 Task: Search one way flight ticket for 2 adults, 2 infants in seat and 1 infant on lap in first from Lynchburg: Lynchburg Regional Airport (preston Glenn Field) to Riverton: Central Wyoming Regional Airport (was Riverton Regional) on 8-4-2023. Choice of flights is Royal air maroc. Number of bags: 1 checked bag. Price is upto 85000. Outbound departure time preference is 18:15.
Action: Mouse moved to (242, 370)
Screenshot: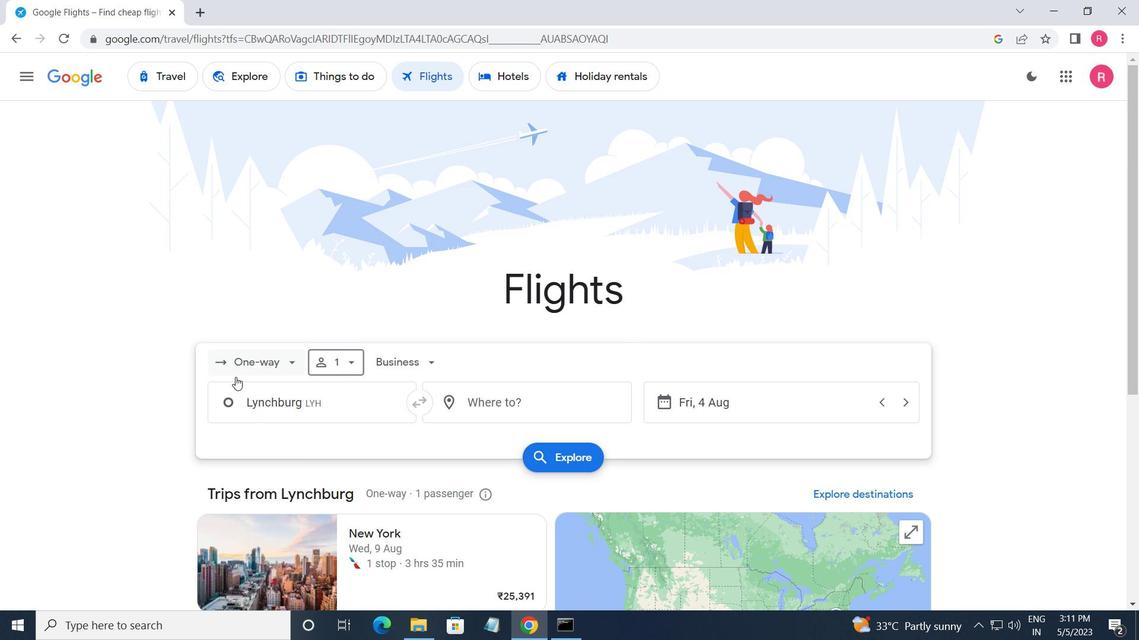 
Action: Mouse pressed left at (242, 370)
Screenshot: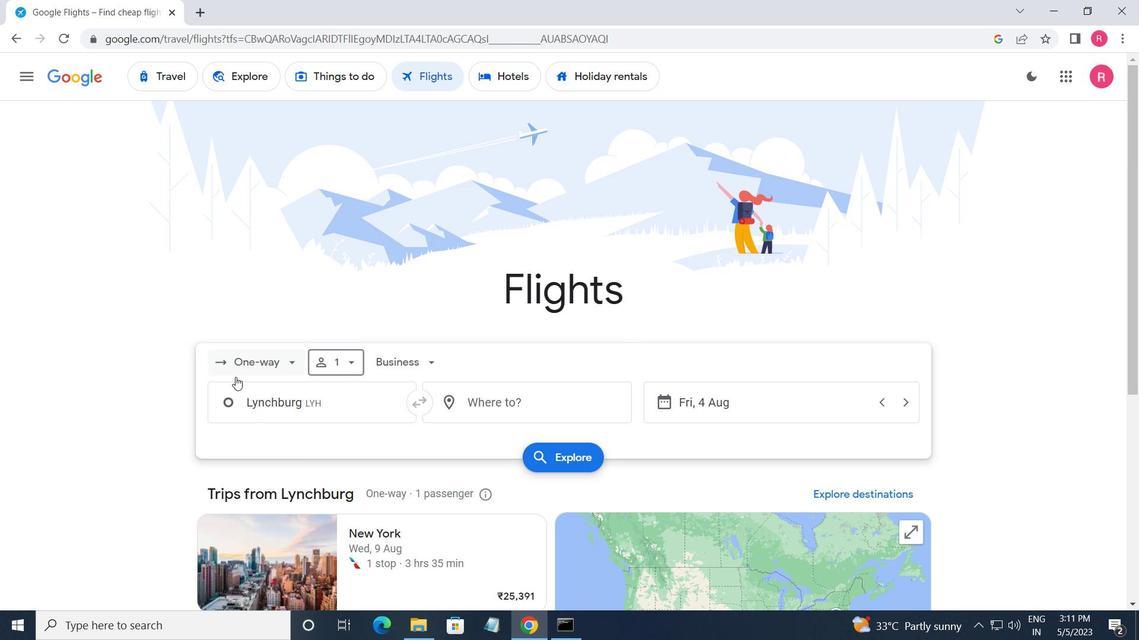 
Action: Mouse moved to (286, 433)
Screenshot: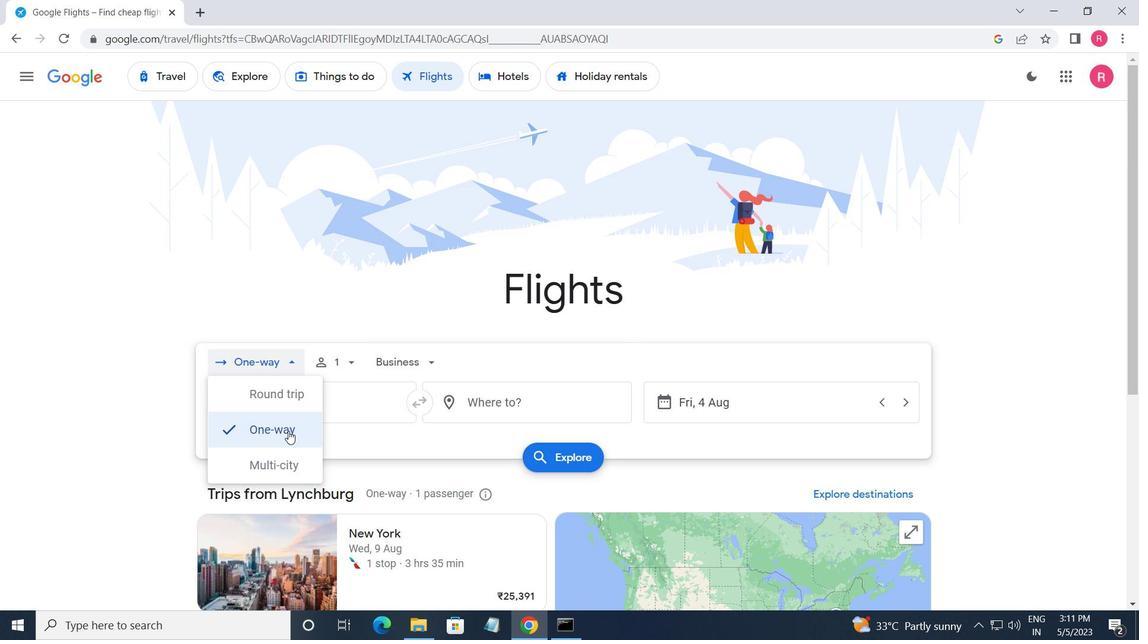 
Action: Mouse pressed left at (286, 433)
Screenshot: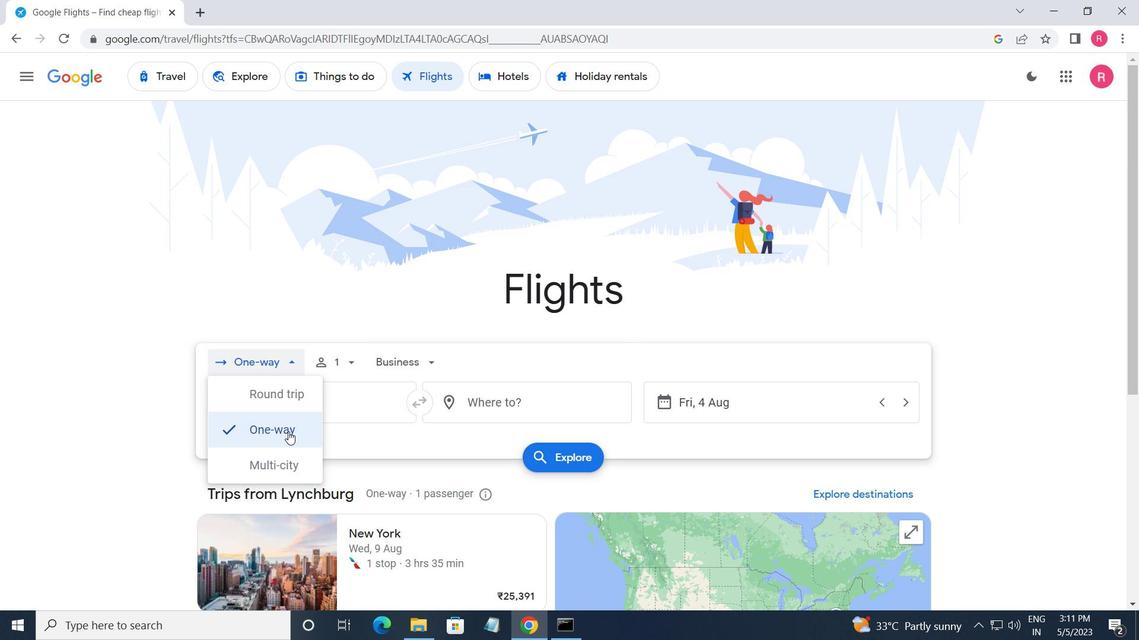
Action: Mouse moved to (336, 370)
Screenshot: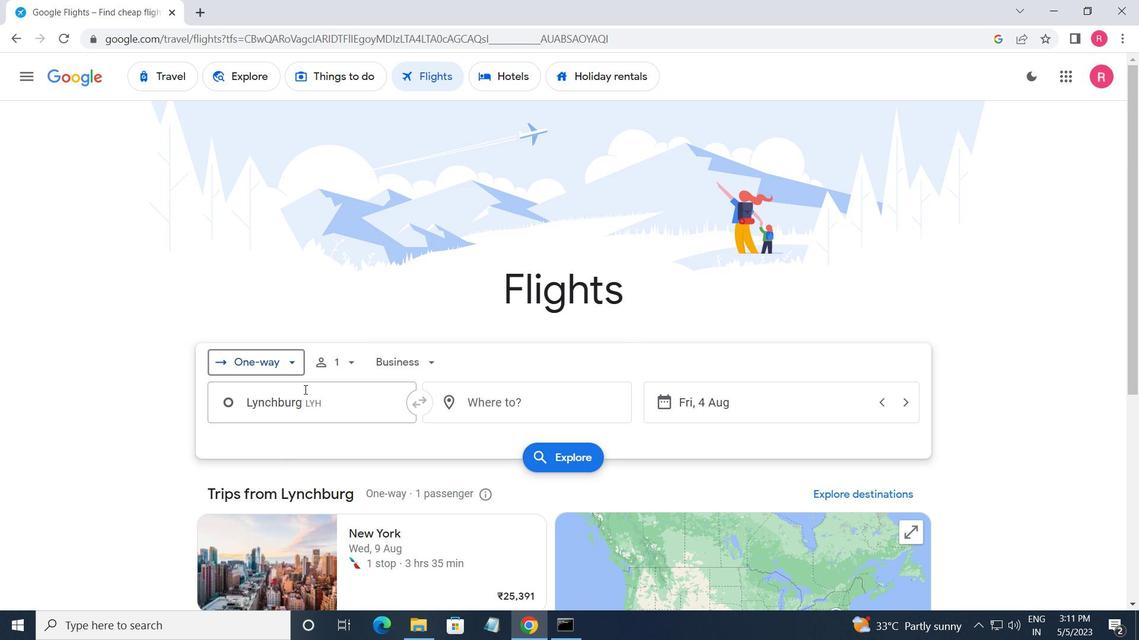 
Action: Mouse pressed left at (336, 370)
Screenshot: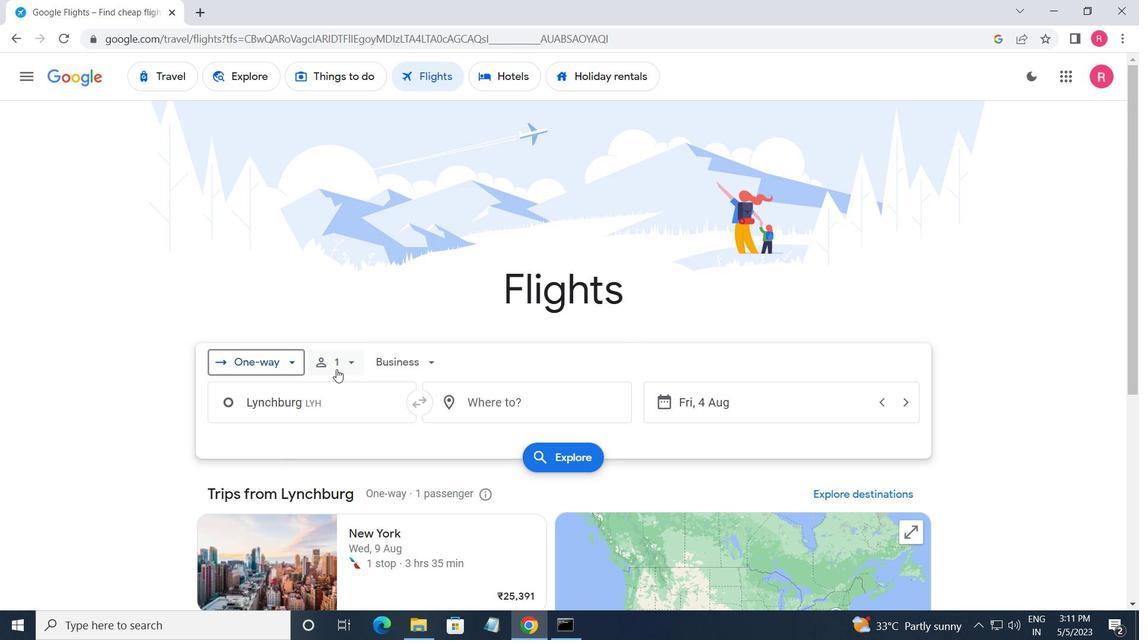 
Action: Mouse moved to (459, 406)
Screenshot: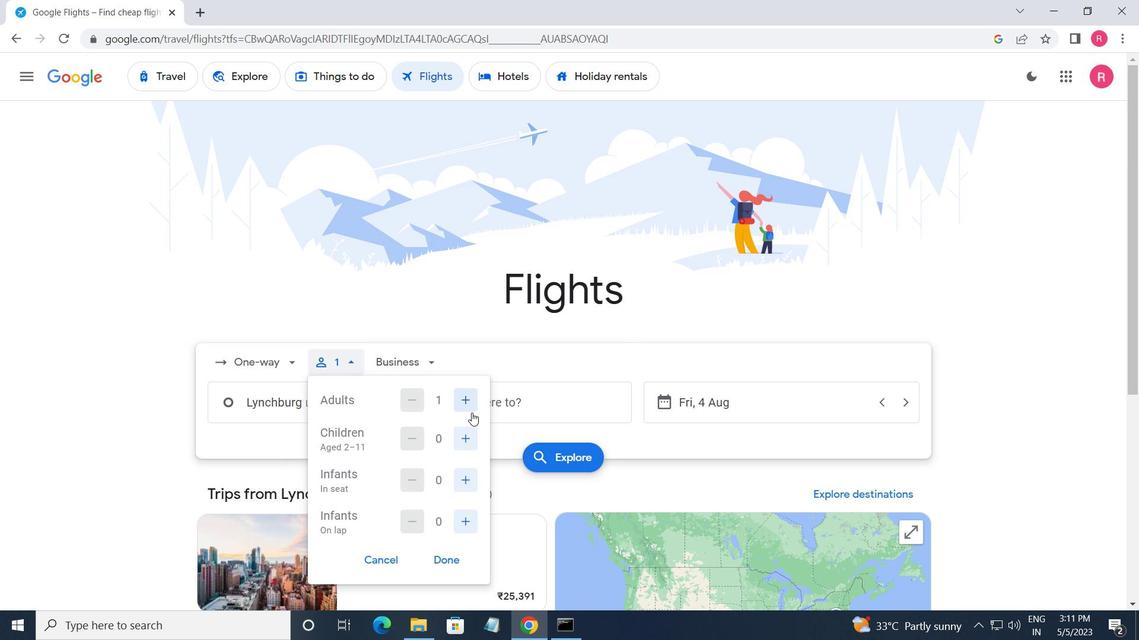 
Action: Mouse pressed left at (459, 406)
Screenshot: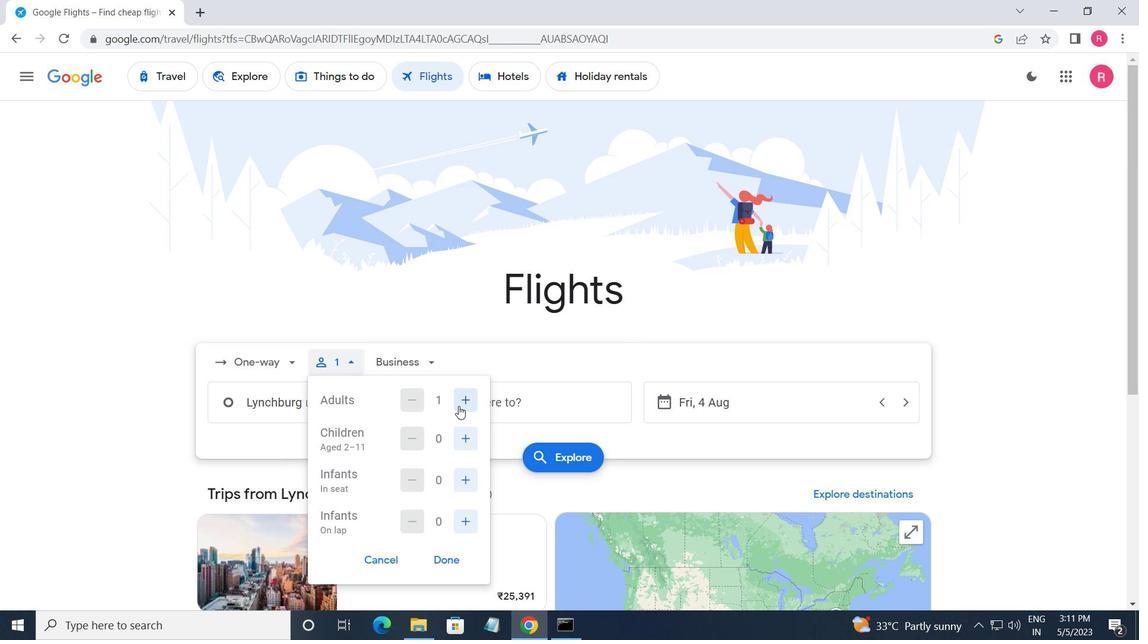 
Action: Mouse moved to (460, 403)
Screenshot: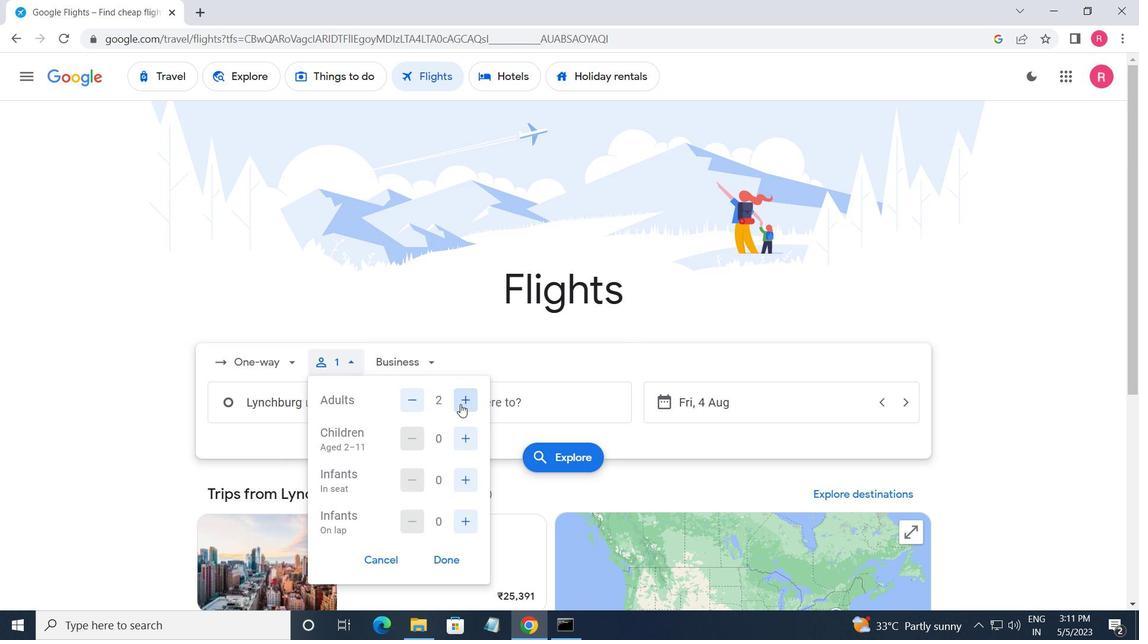 
Action: Mouse pressed left at (460, 403)
Screenshot: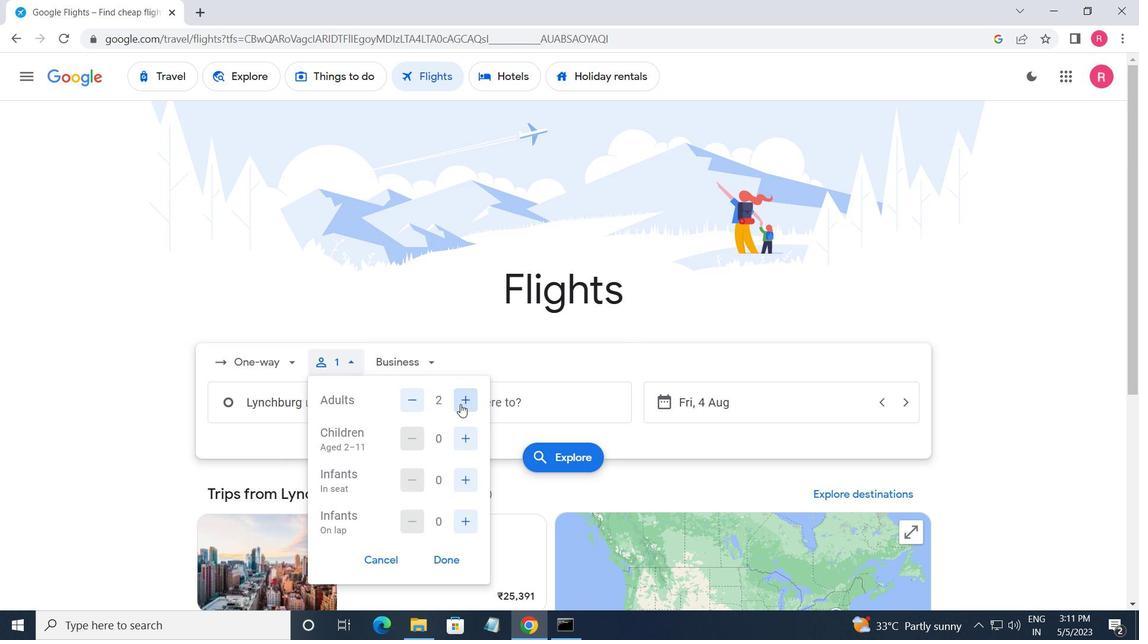 
Action: Mouse moved to (414, 395)
Screenshot: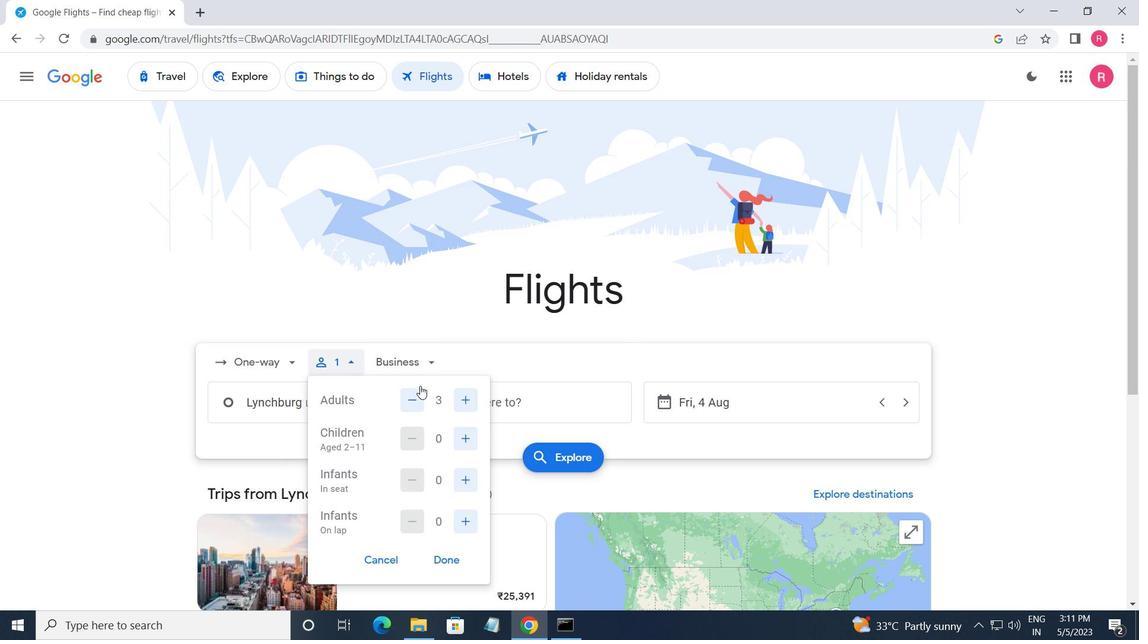 
Action: Mouse pressed left at (414, 395)
Screenshot: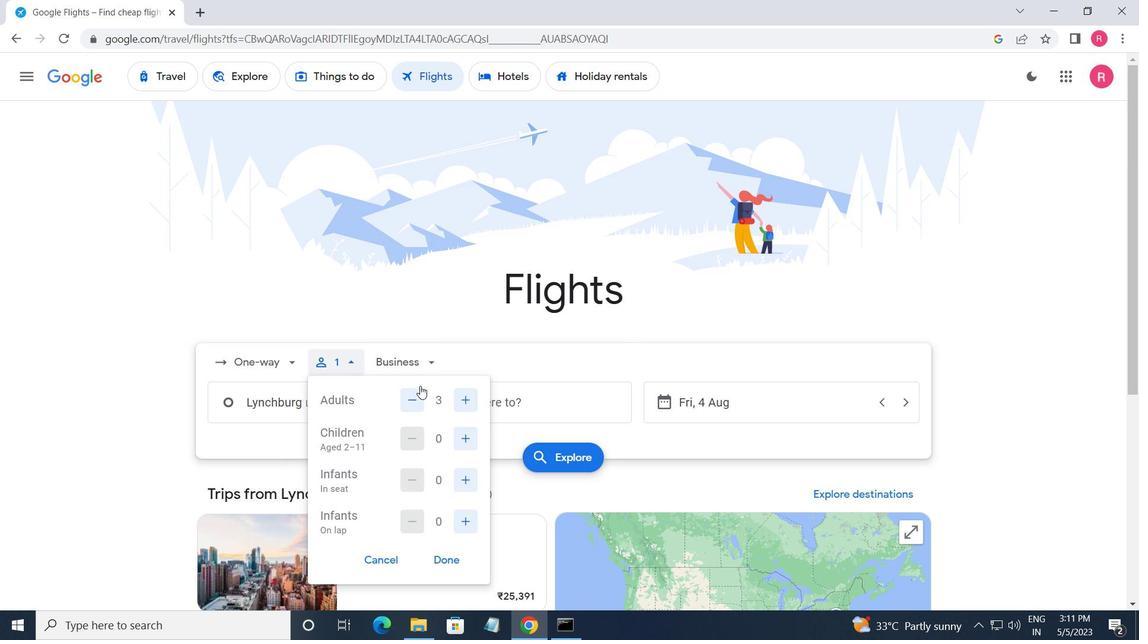 
Action: Mouse moved to (461, 442)
Screenshot: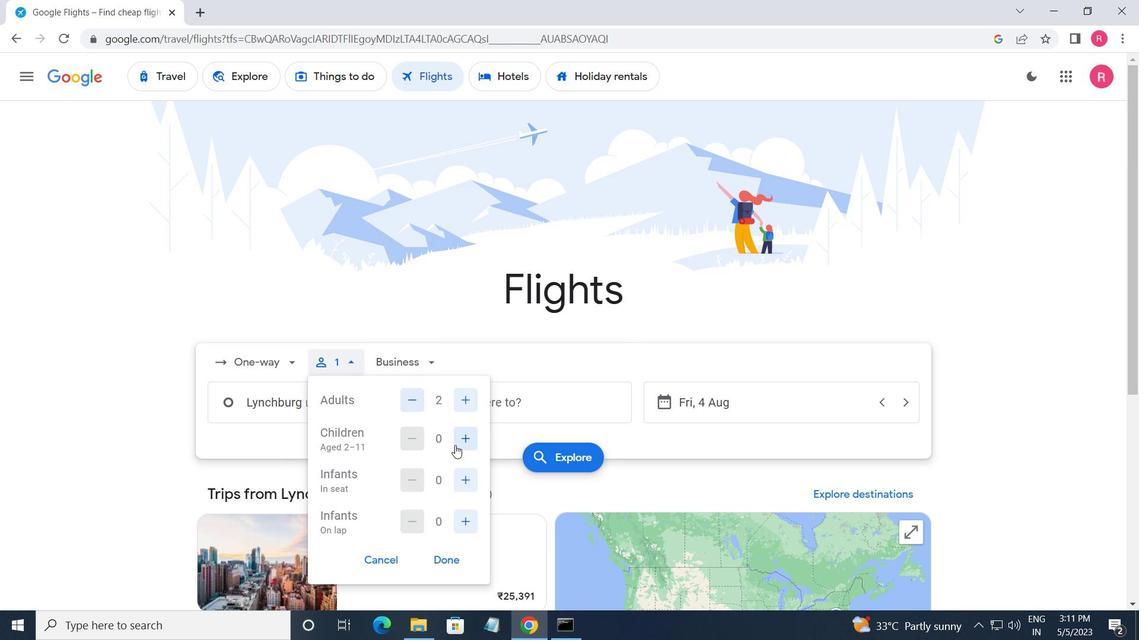 
Action: Mouse pressed left at (461, 442)
Screenshot: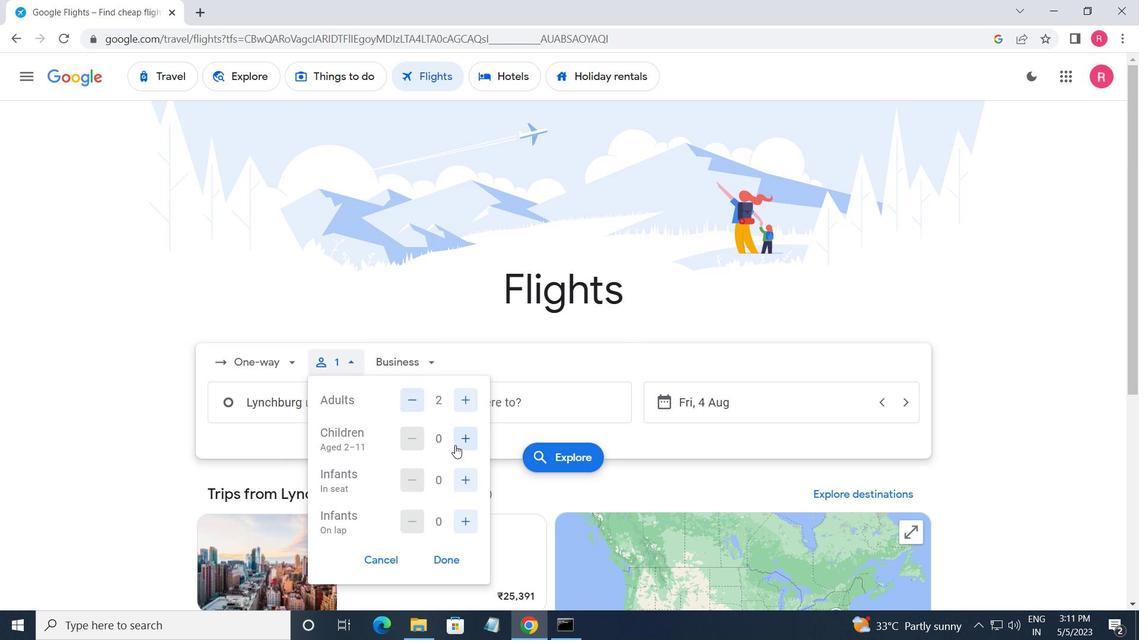 
Action: Mouse pressed left at (461, 442)
Screenshot: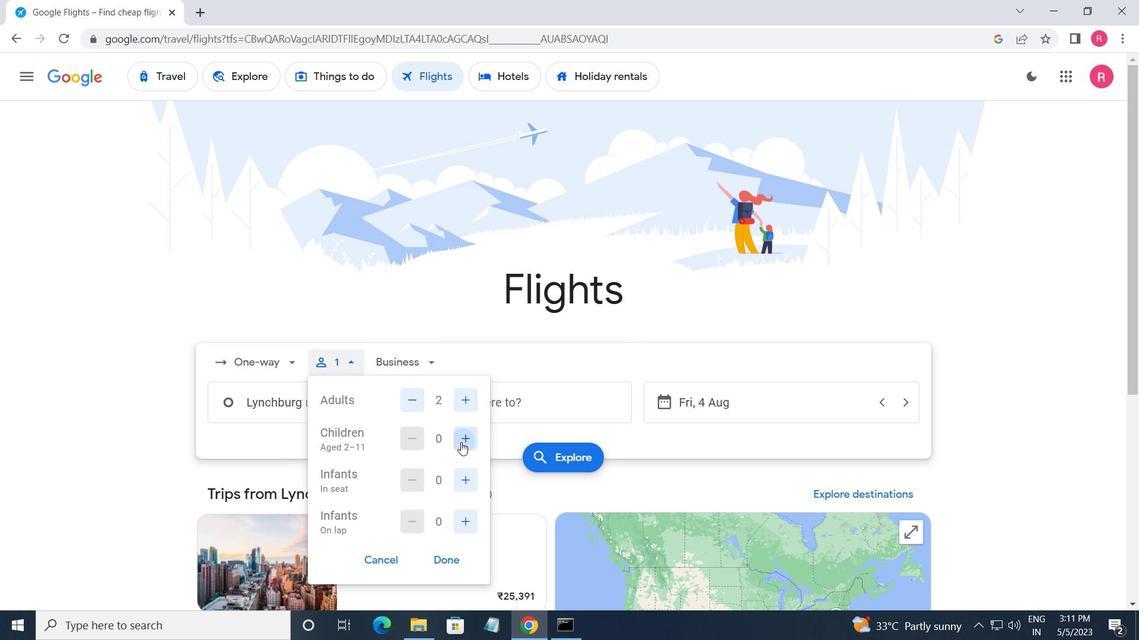 
Action: Mouse moved to (461, 484)
Screenshot: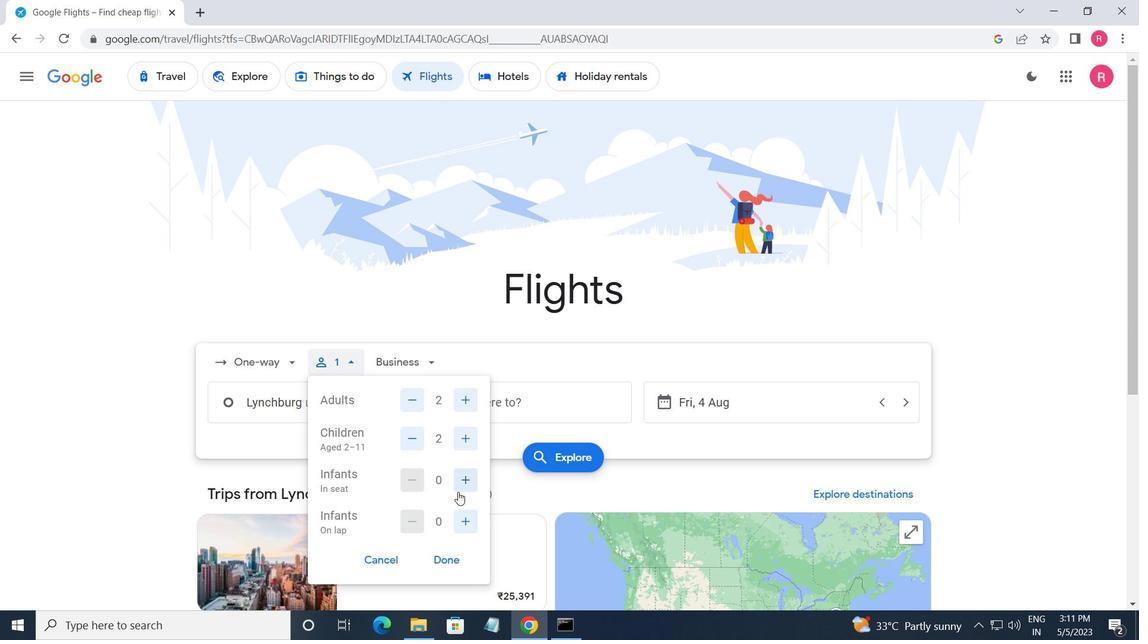 
Action: Mouse pressed left at (461, 484)
Screenshot: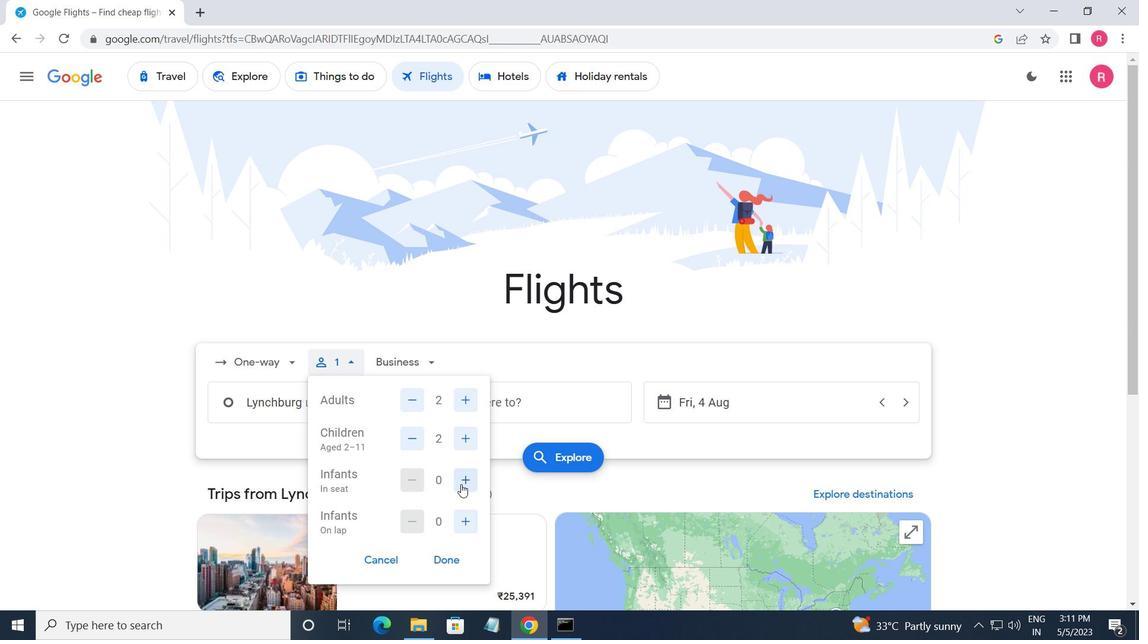 
Action: Mouse moved to (445, 561)
Screenshot: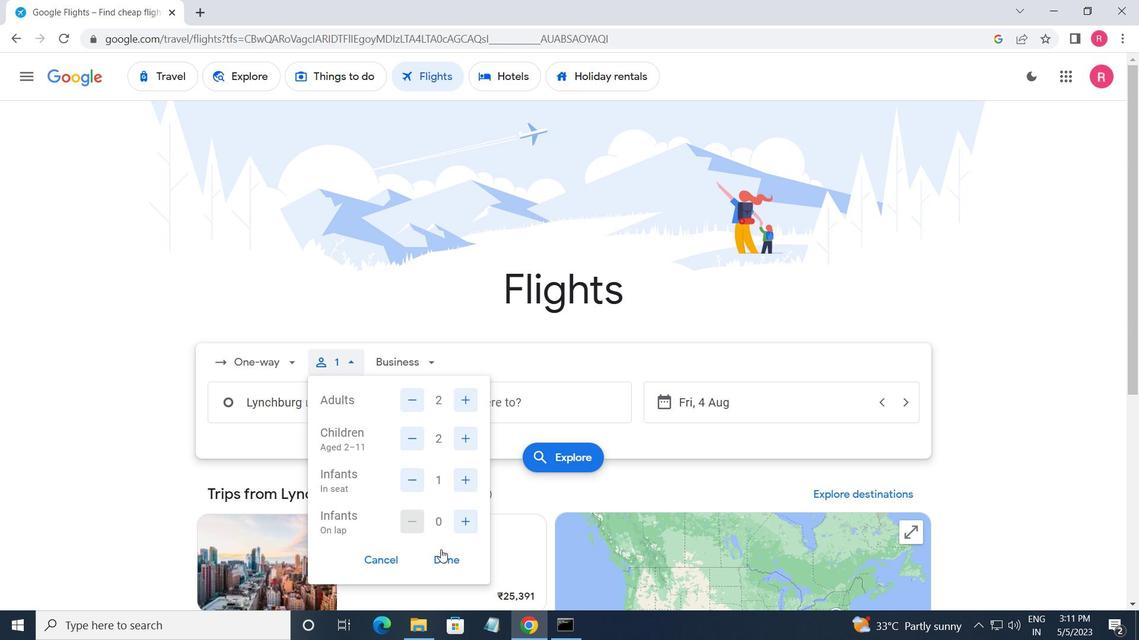 
Action: Mouse pressed left at (445, 561)
Screenshot: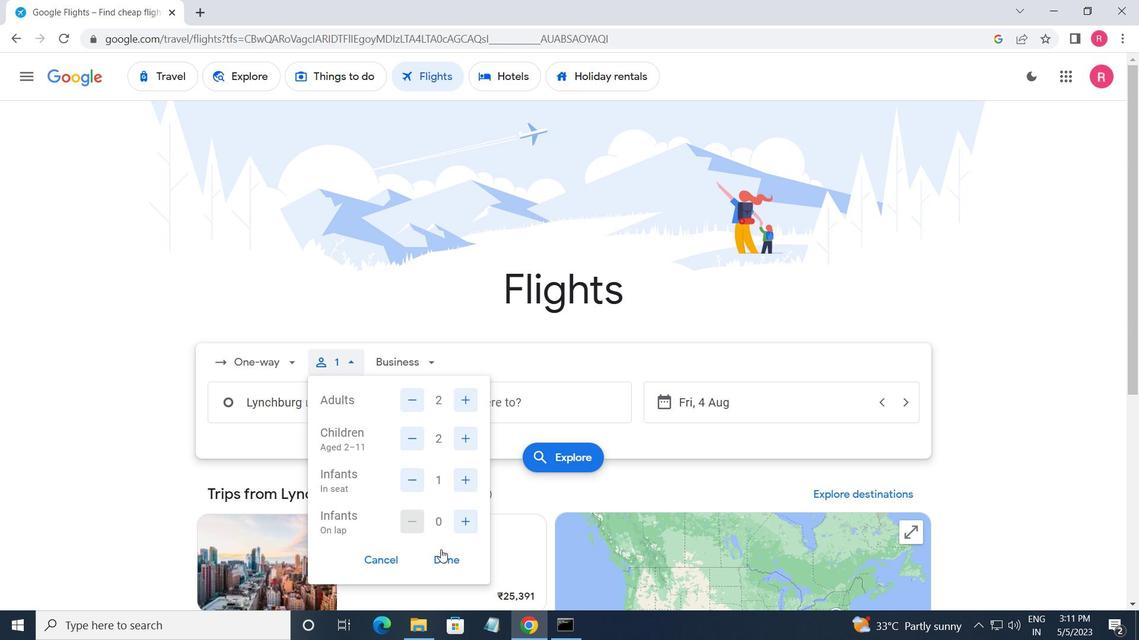 
Action: Mouse moved to (405, 372)
Screenshot: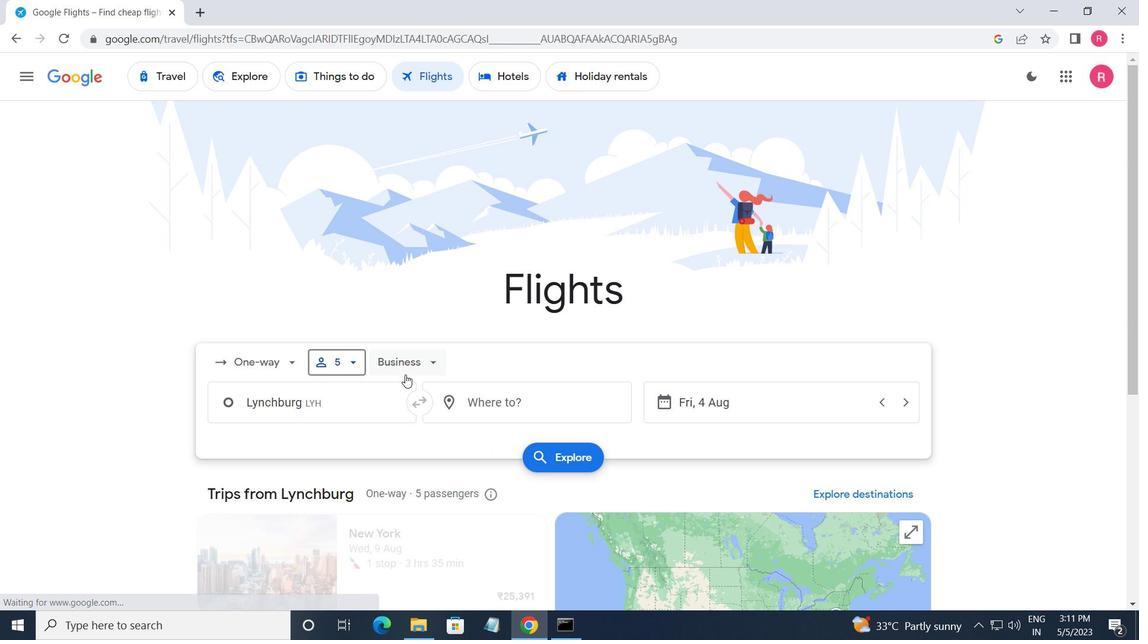
Action: Mouse pressed left at (405, 372)
Screenshot: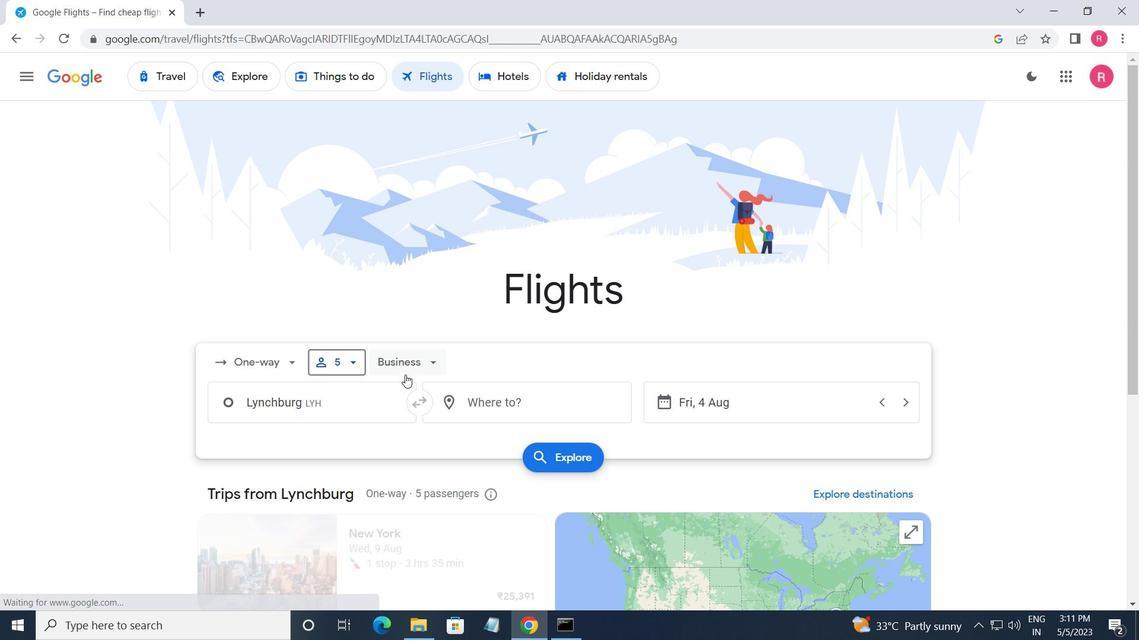 
Action: Mouse moved to (441, 507)
Screenshot: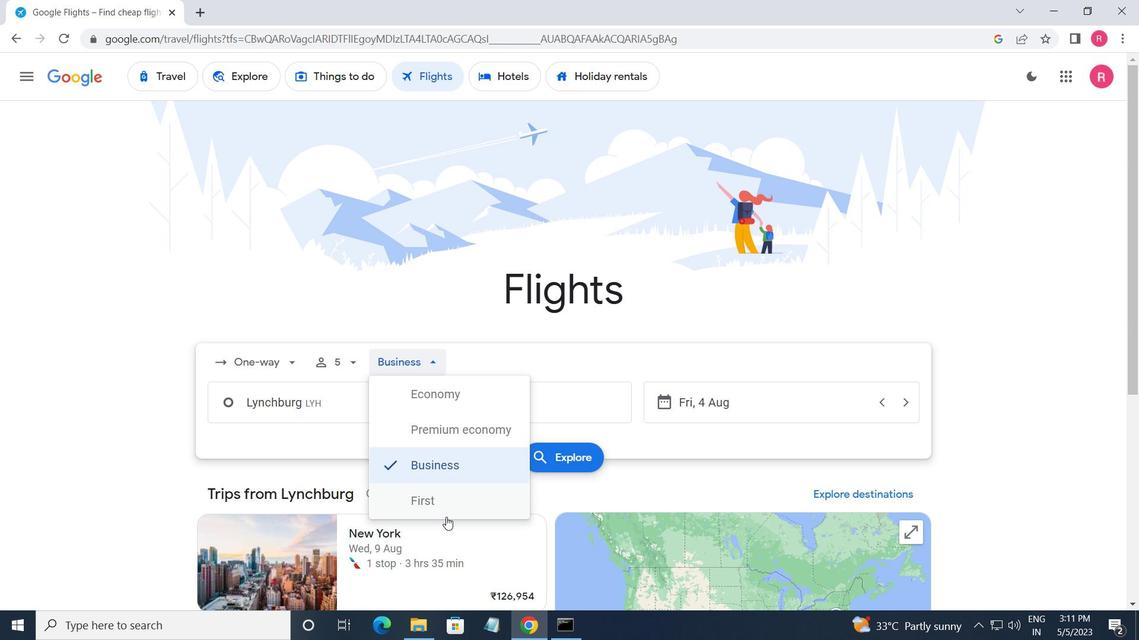 
Action: Mouse pressed left at (441, 507)
Screenshot: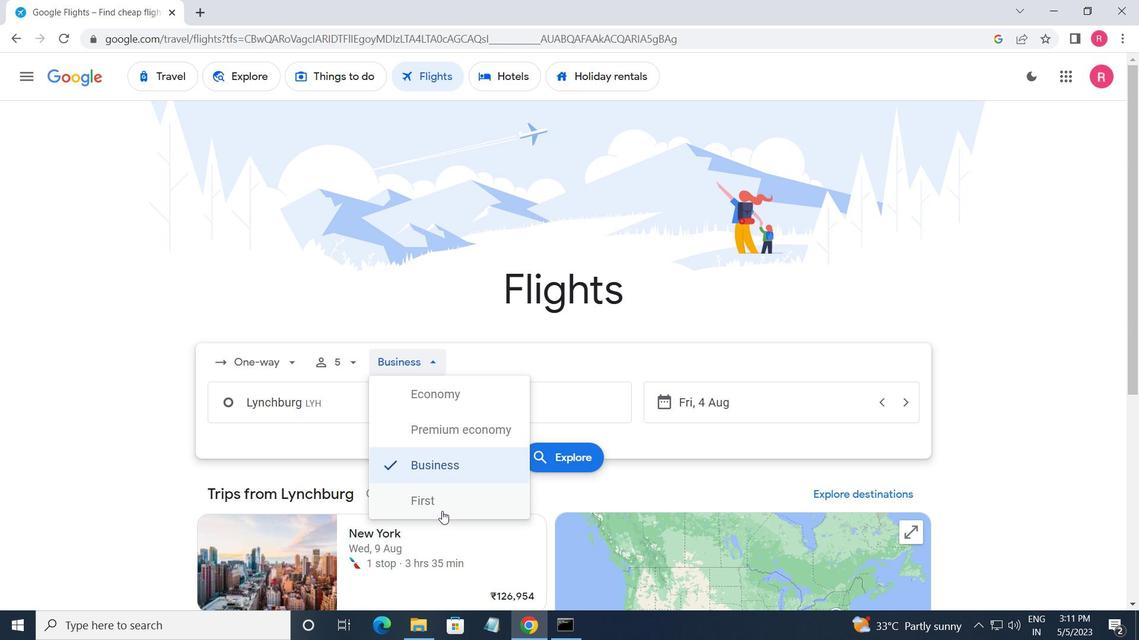 
Action: Mouse moved to (344, 400)
Screenshot: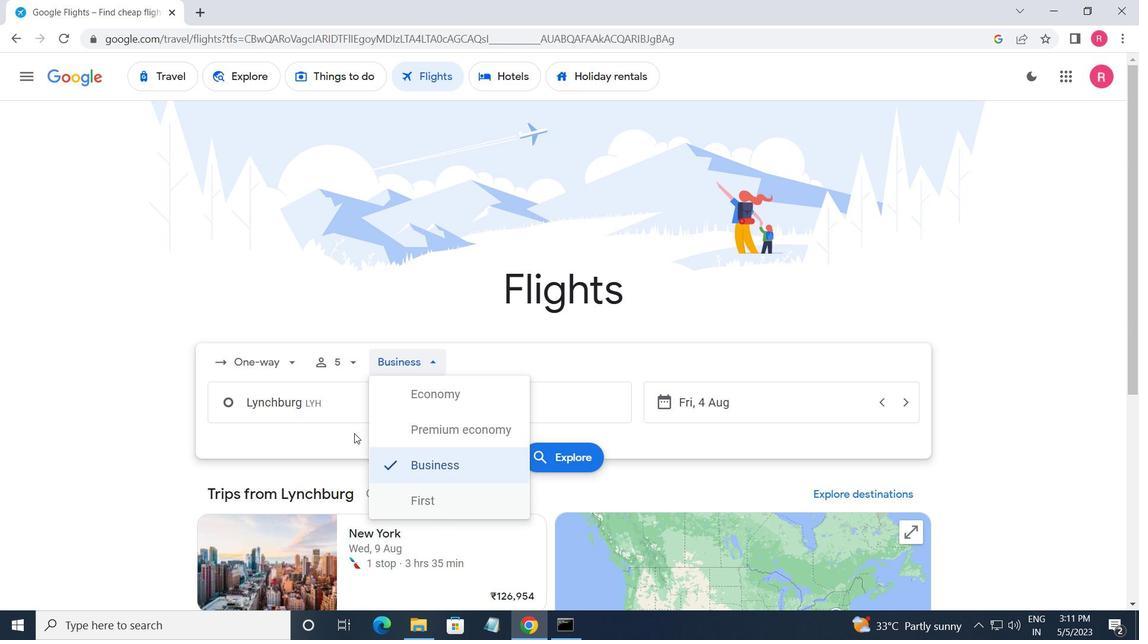 
Action: Mouse pressed left at (344, 400)
Screenshot: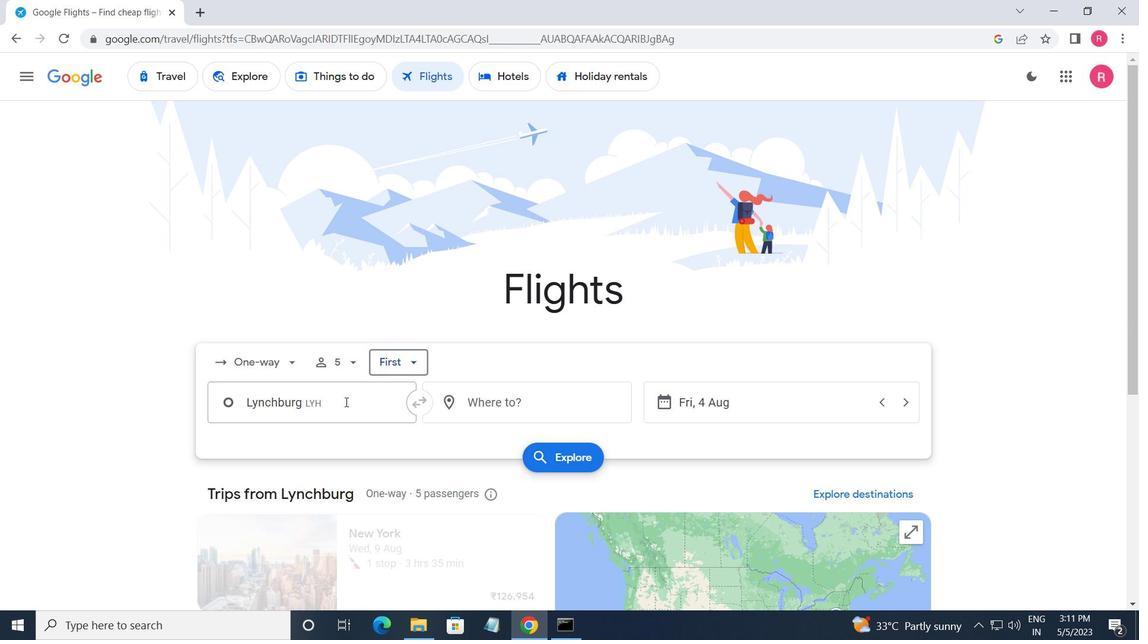
Action: Mouse moved to (336, 400)
Screenshot: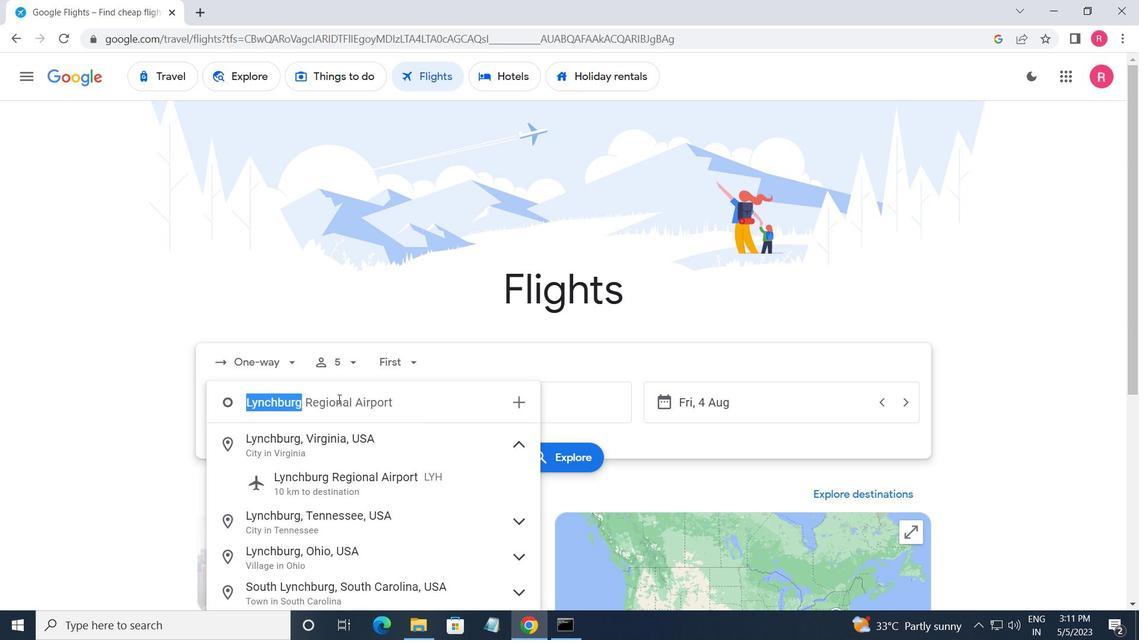 
Action: Key pressed <Key.shift_r>Lynchburg
Screenshot: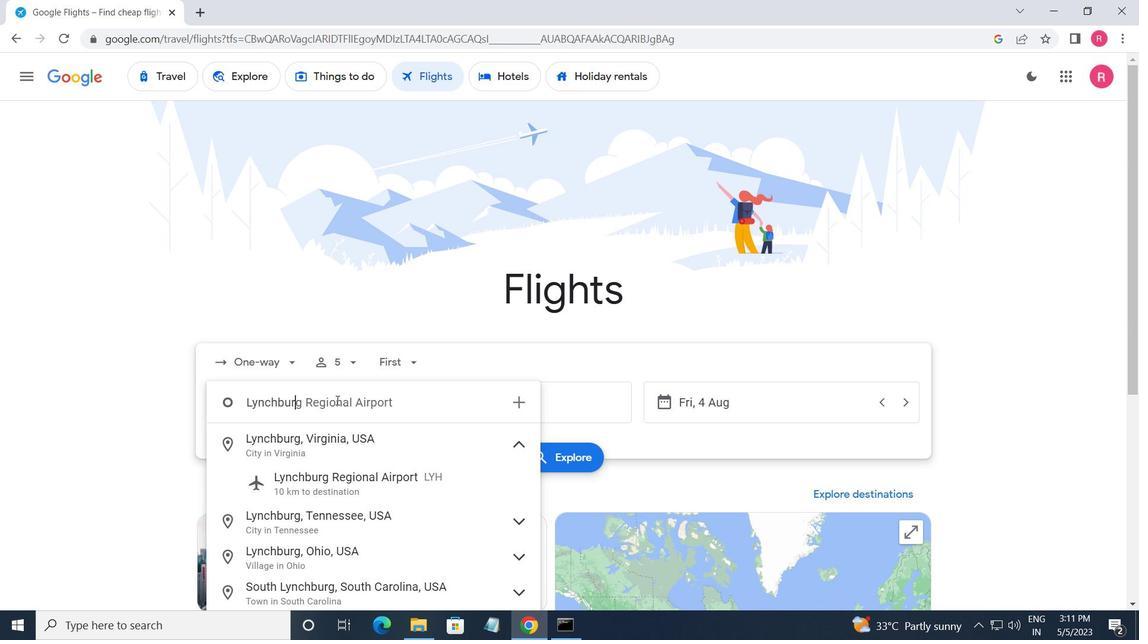 
Action: Mouse moved to (351, 482)
Screenshot: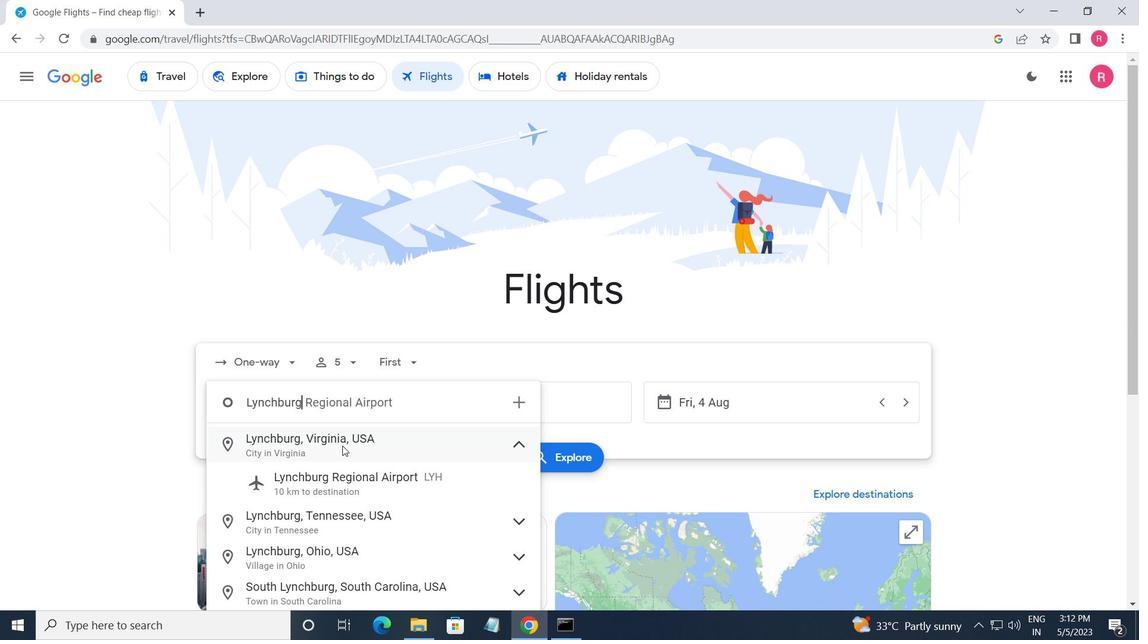 
Action: Mouse pressed left at (351, 482)
Screenshot: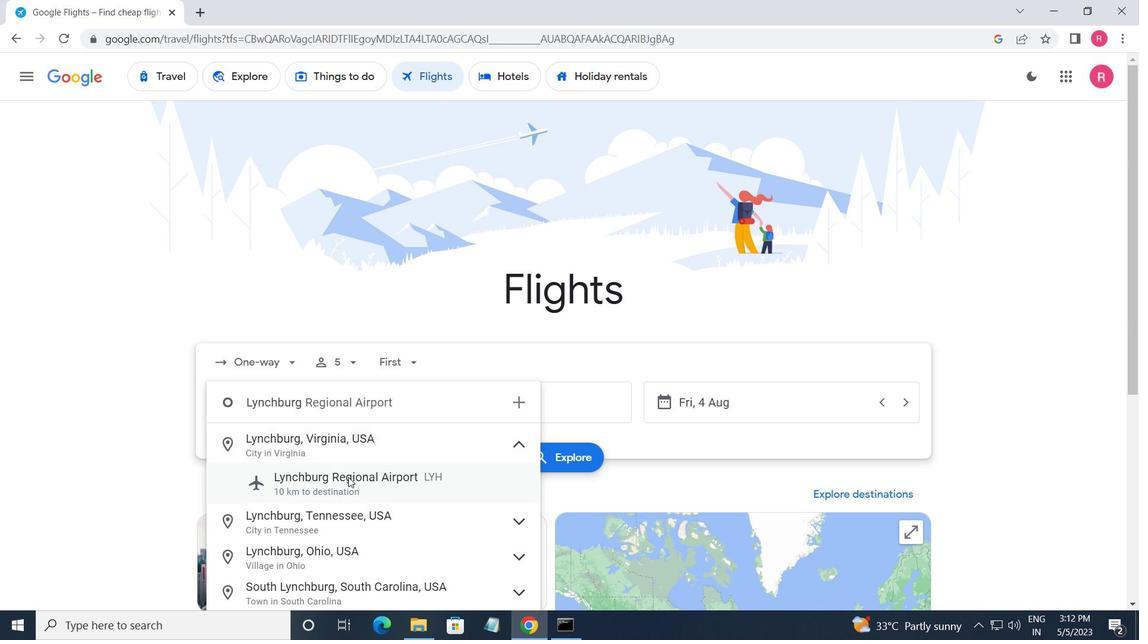 
Action: Mouse moved to (553, 417)
Screenshot: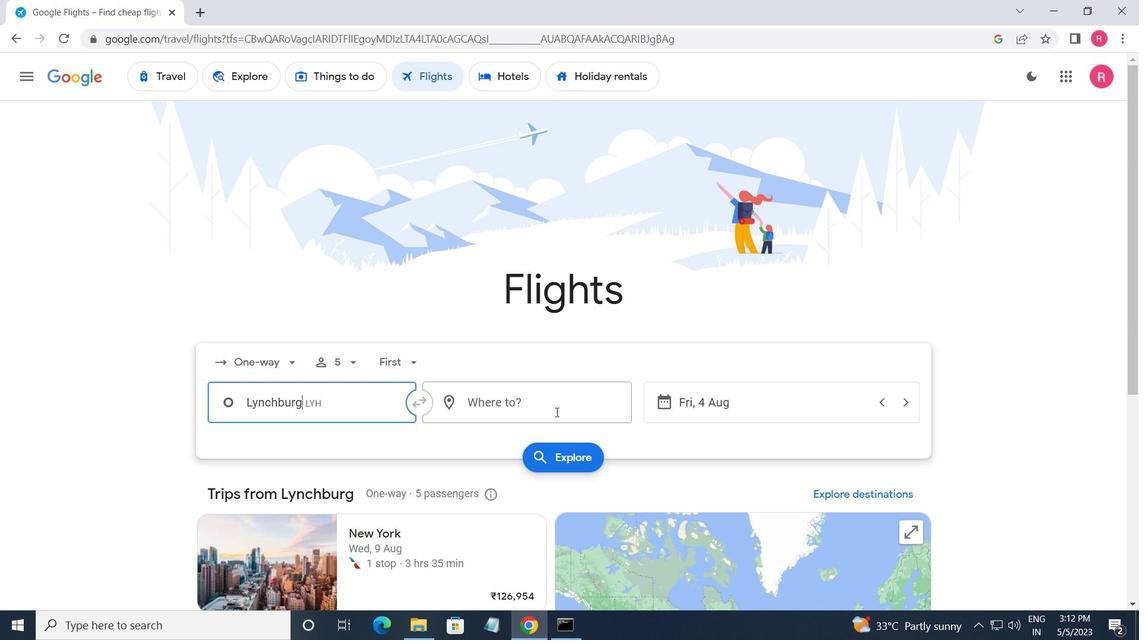 
Action: Mouse pressed left at (553, 417)
Screenshot: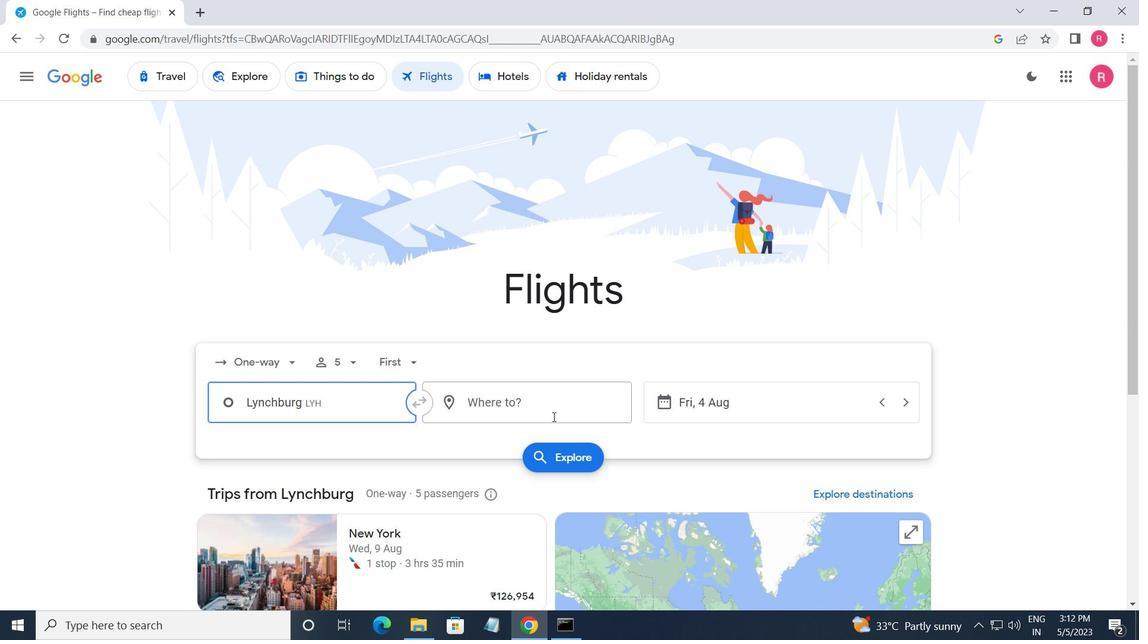 
Action: Mouse moved to (553, 417)
Screenshot: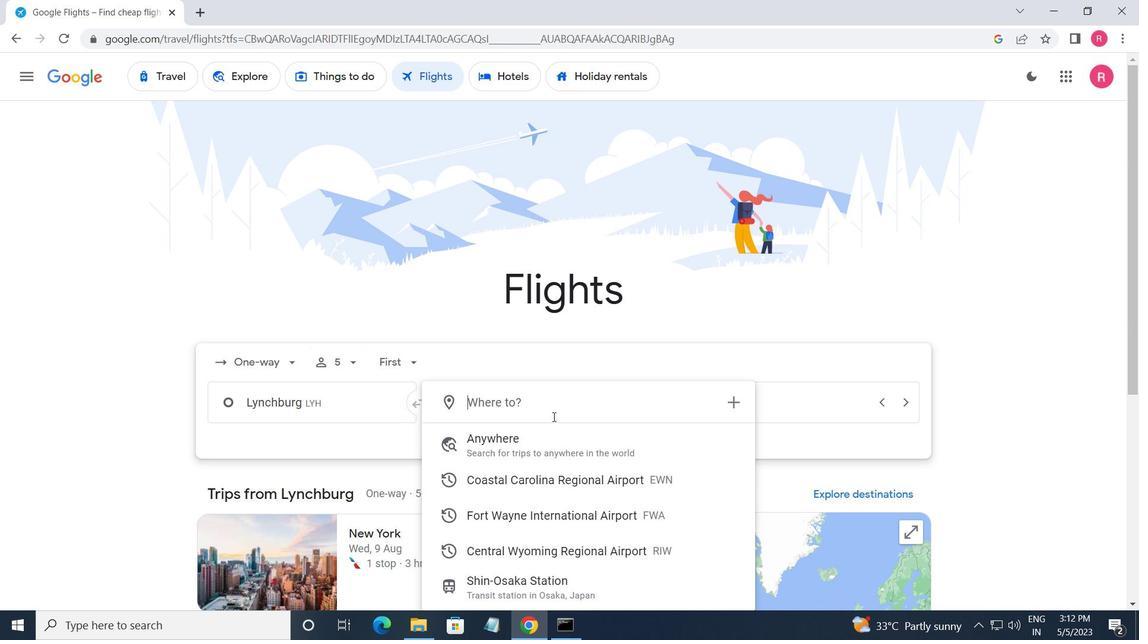 
Action: Key pressed <Key.shift>RIVERTON
Screenshot: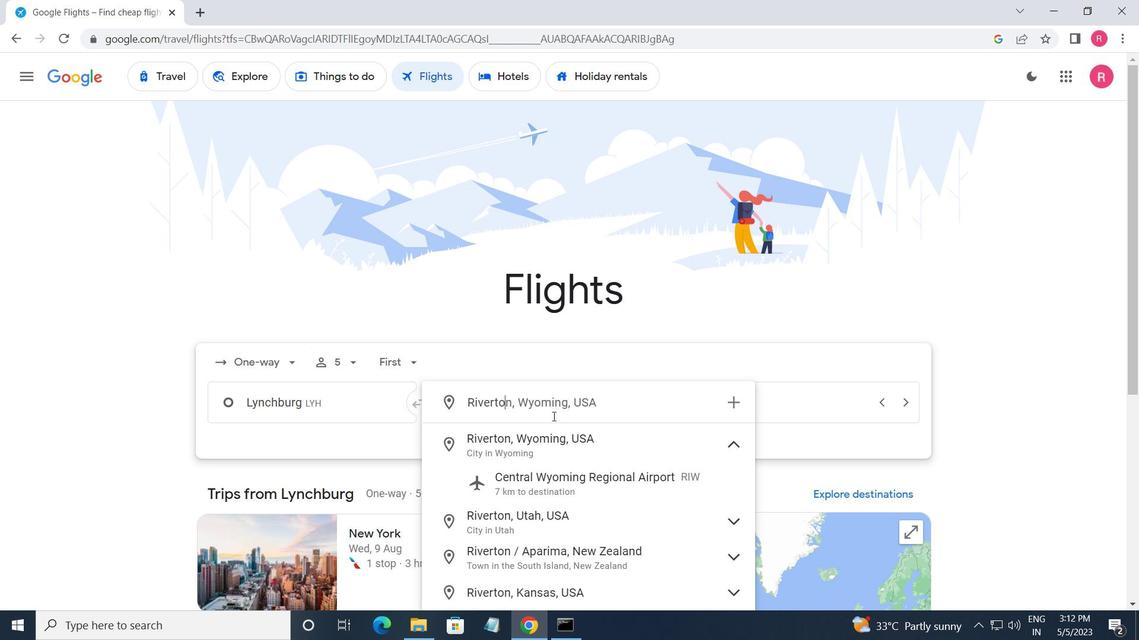 
Action: Mouse moved to (547, 484)
Screenshot: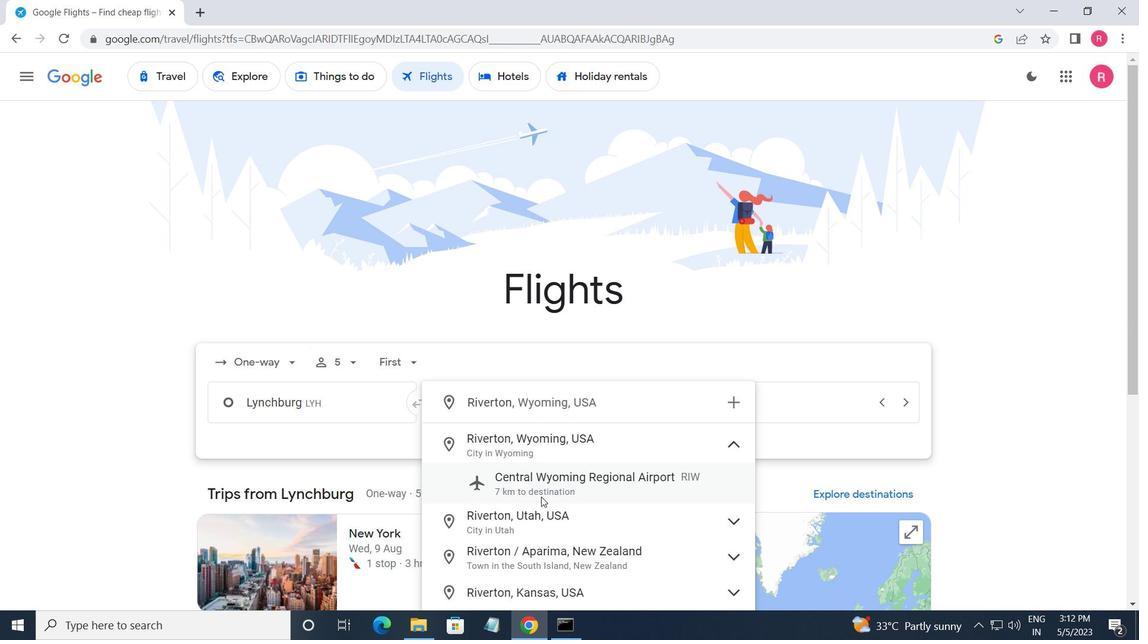 
Action: Mouse pressed left at (547, 484)
Screenshot: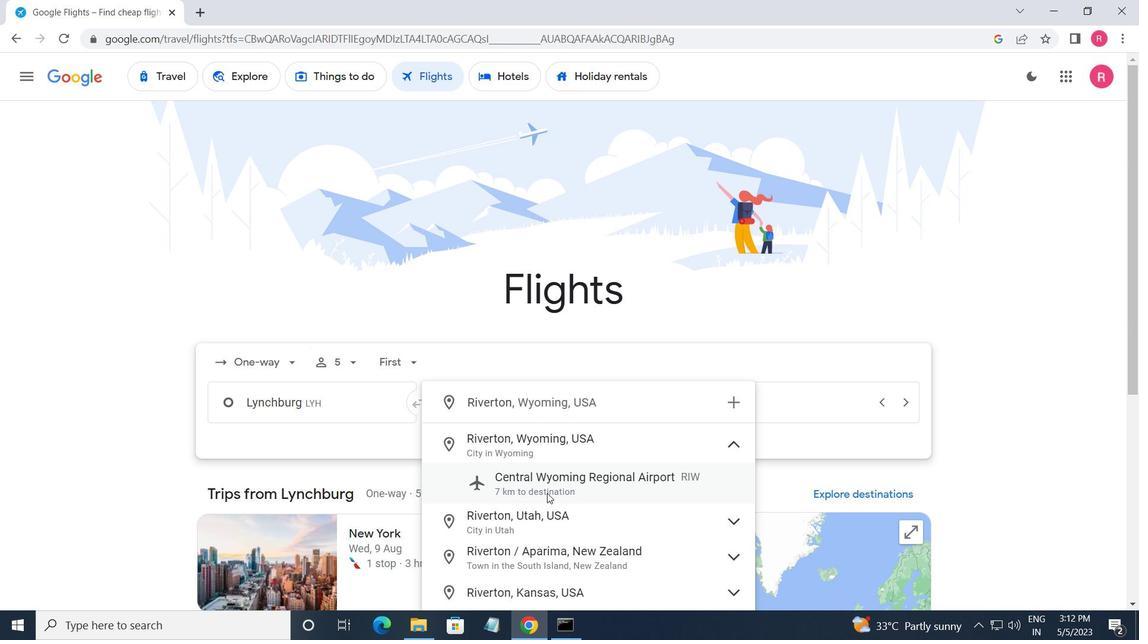 
Action: Mouse moved to (768, 408)
Screenshot: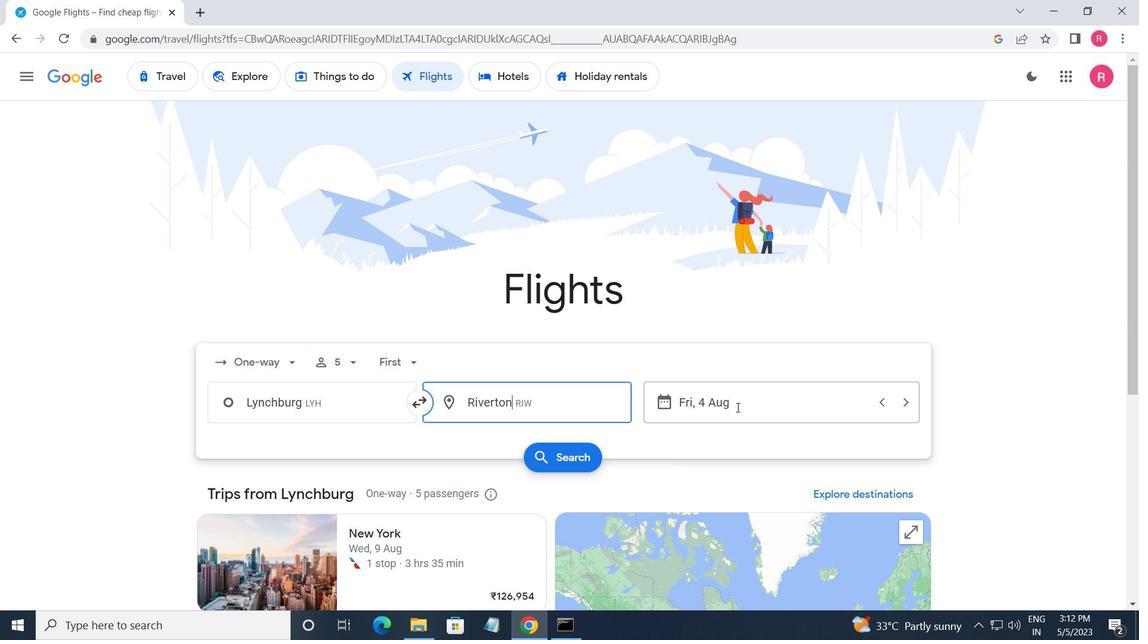 
Action: Mouse pressed left at (768, 408)
Screenshot: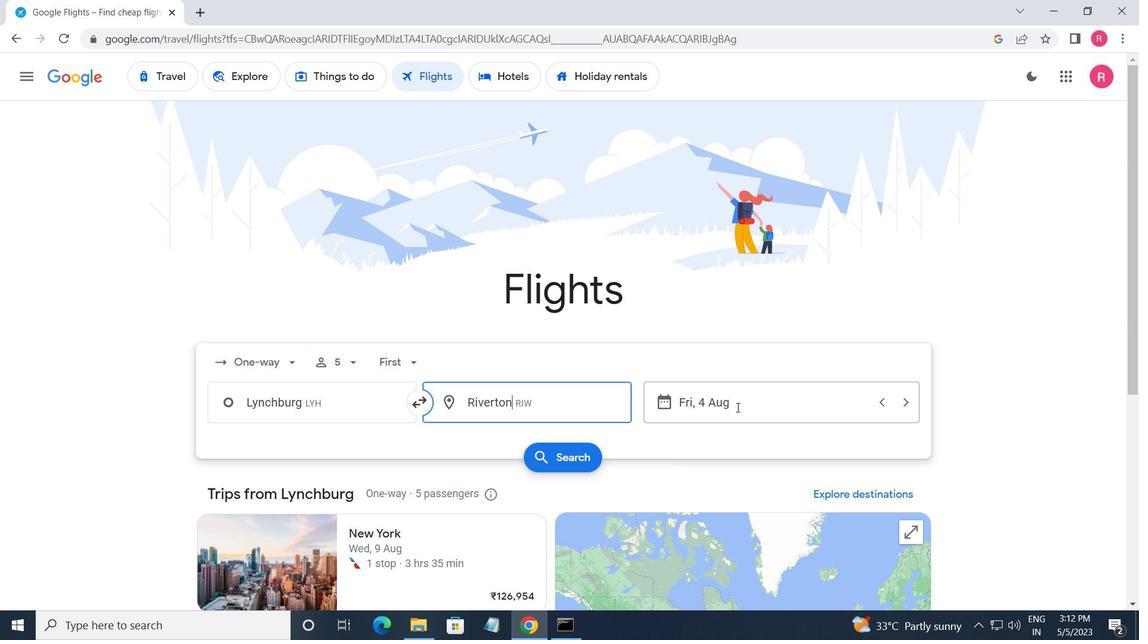 
Action: Mouse moved to (564, 349)
Screenshot: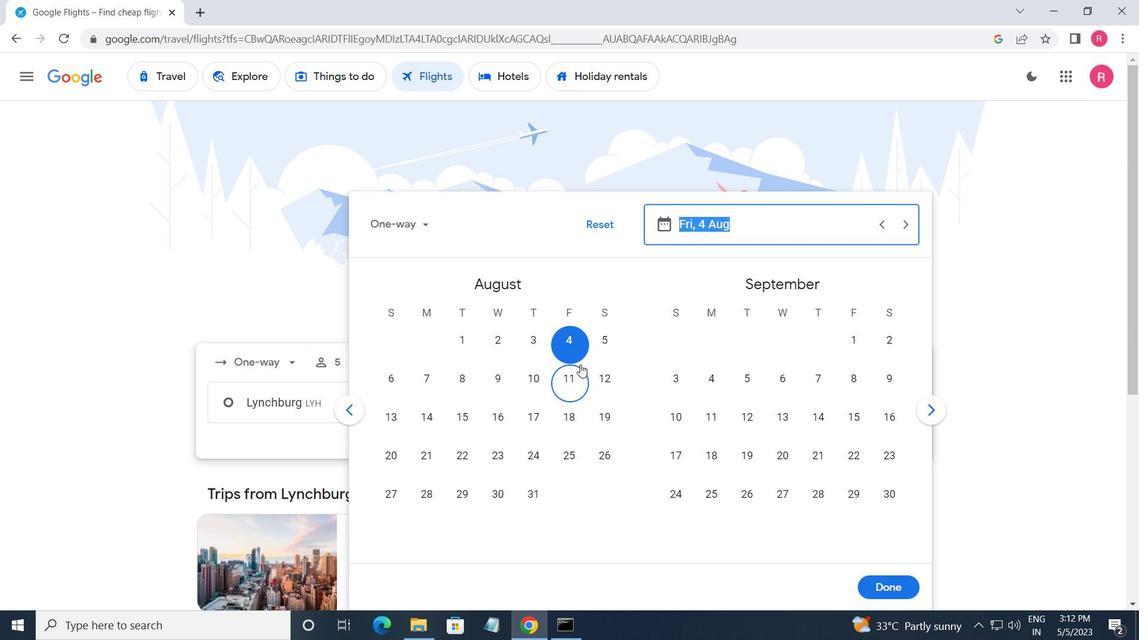
Action: Mouse pressed left at (564, 349)
Screenshot: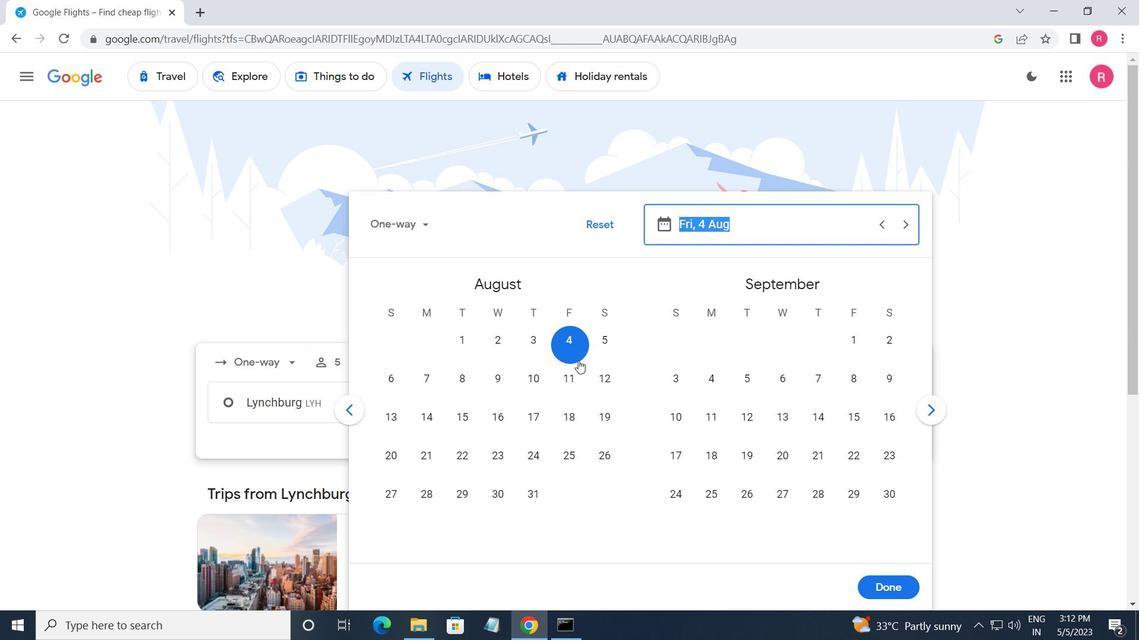 
Action: Mouse moved to (873, 590)
Screenshot: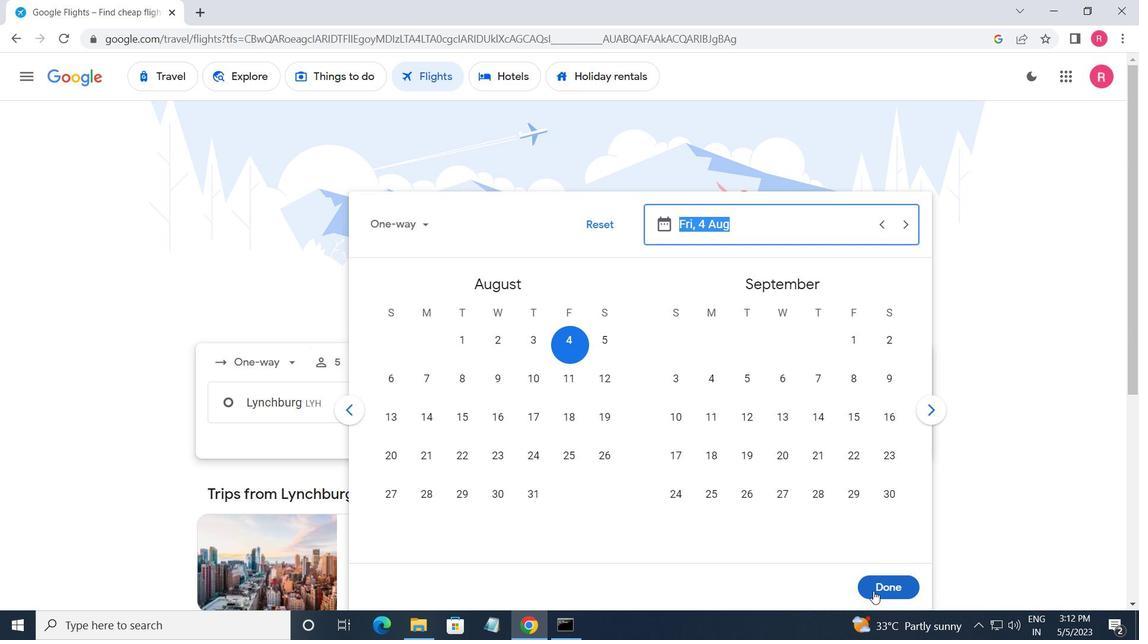 
Action: Mouse pressed left at (873, 590)
Screenshot: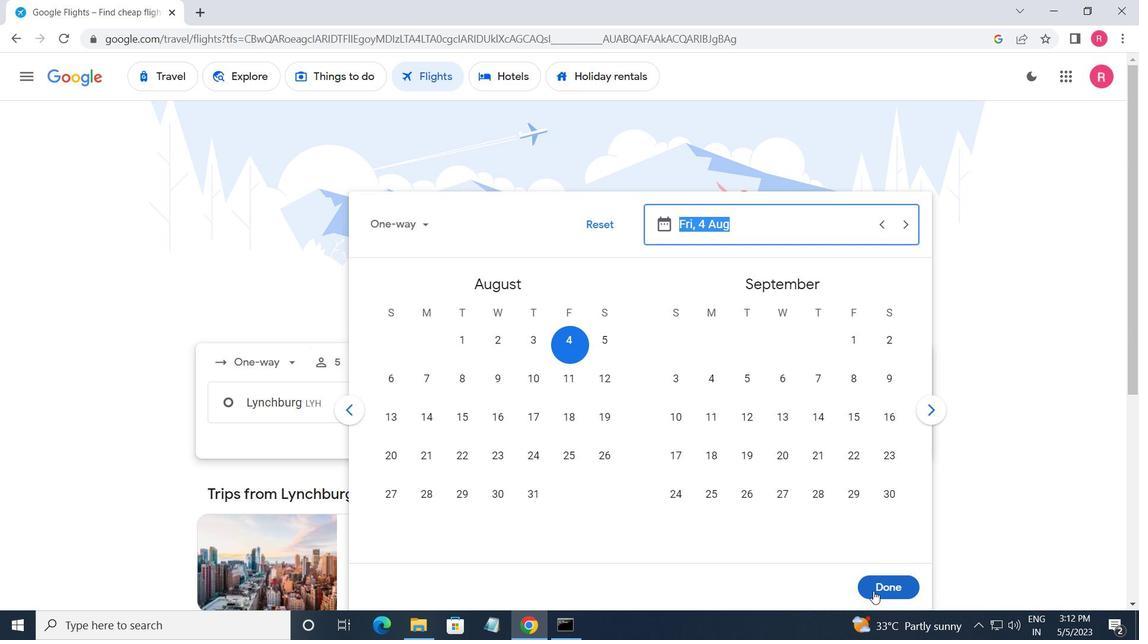 
Action: Mouse moved to (536, 461)
Screenshot: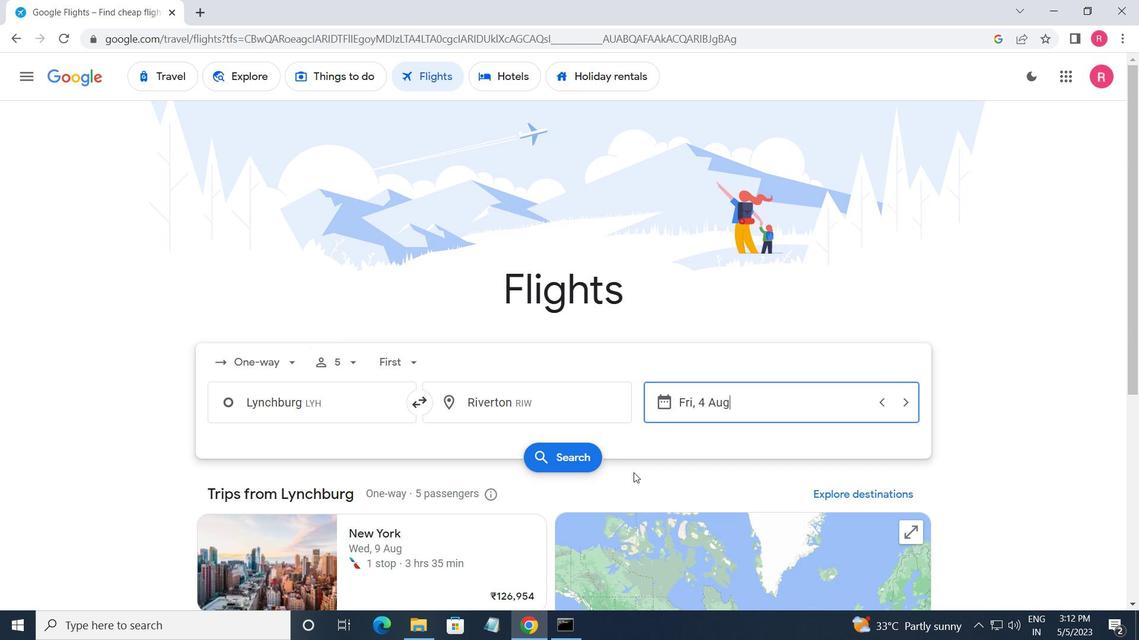 
Action: Mouse pressed left at (536, 461)
Screenshot: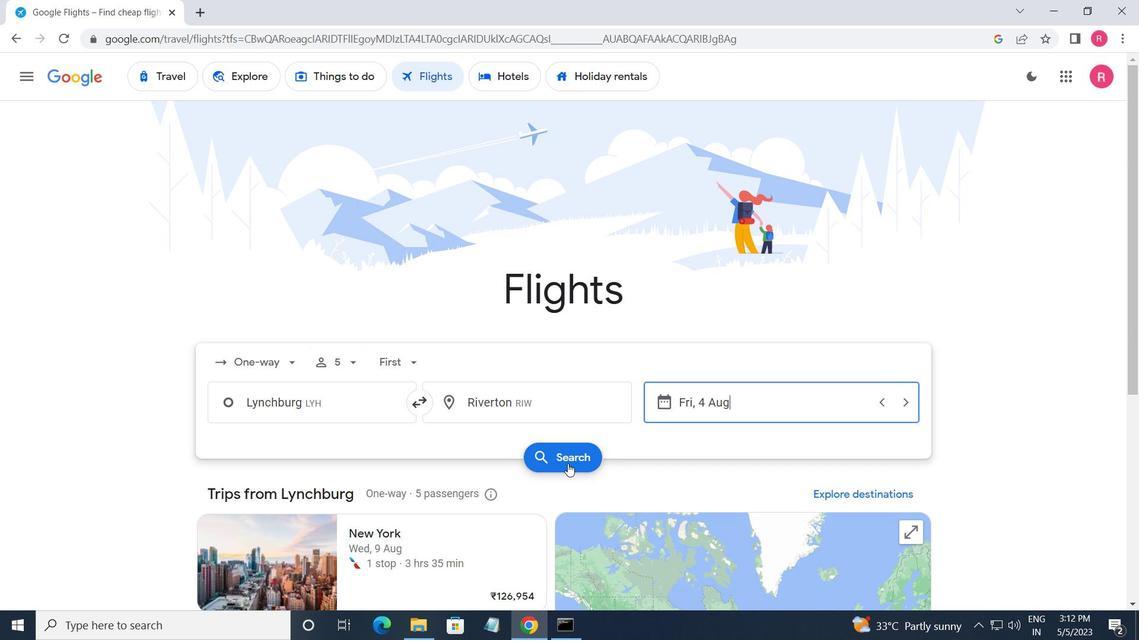 
Action: Mouse moved to (239, 218)
Screenshot: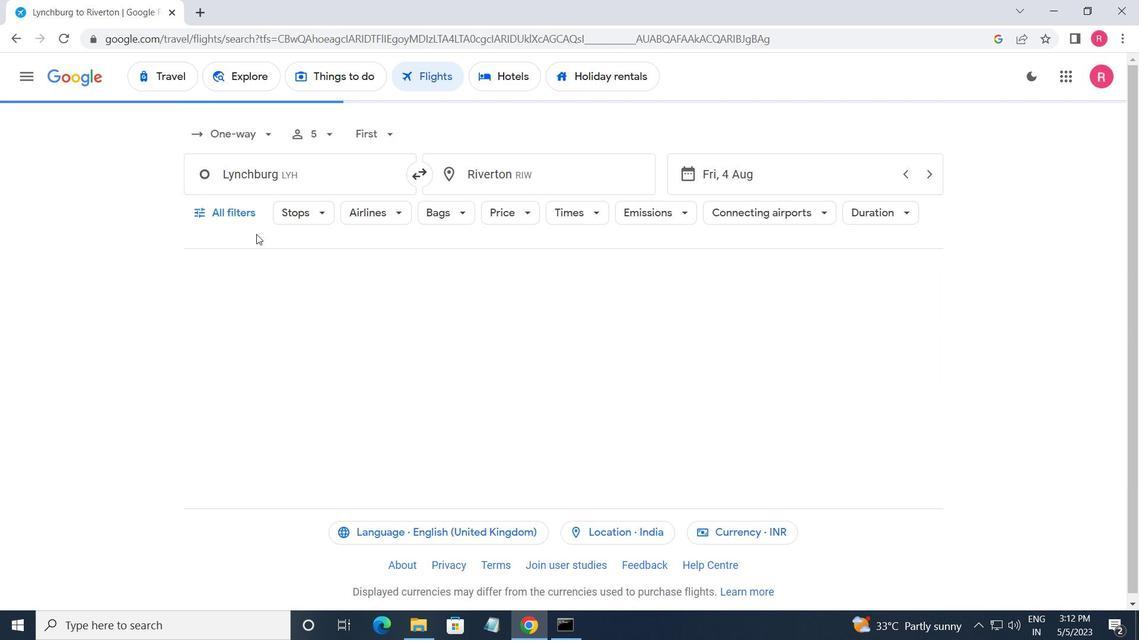 
Action: Mouse pressed left at (239, 218)
Screenshot: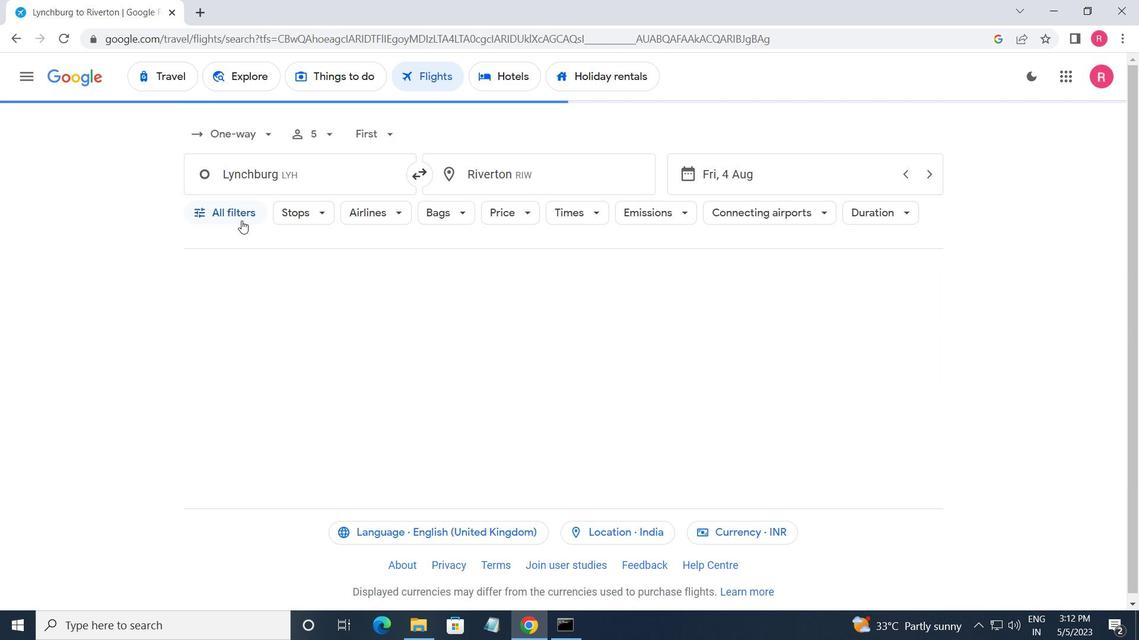 
Action: Mouse moved to (271, 300)
Screenshot: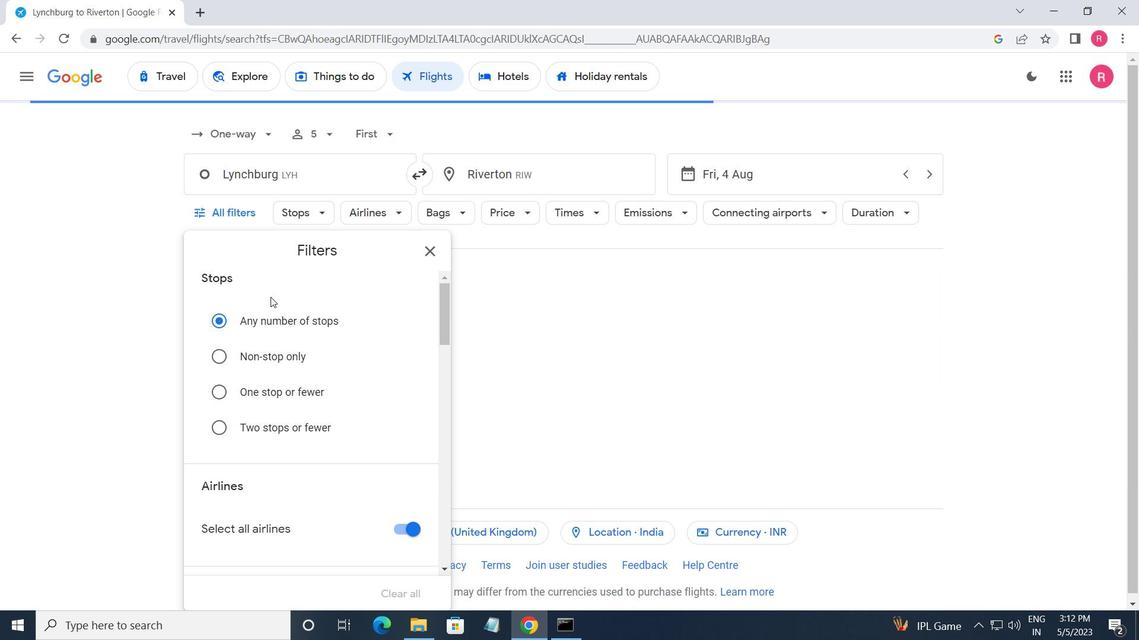 
Action: Mouse scrolled (271, 299) with delta (0, 0)
Screenshot: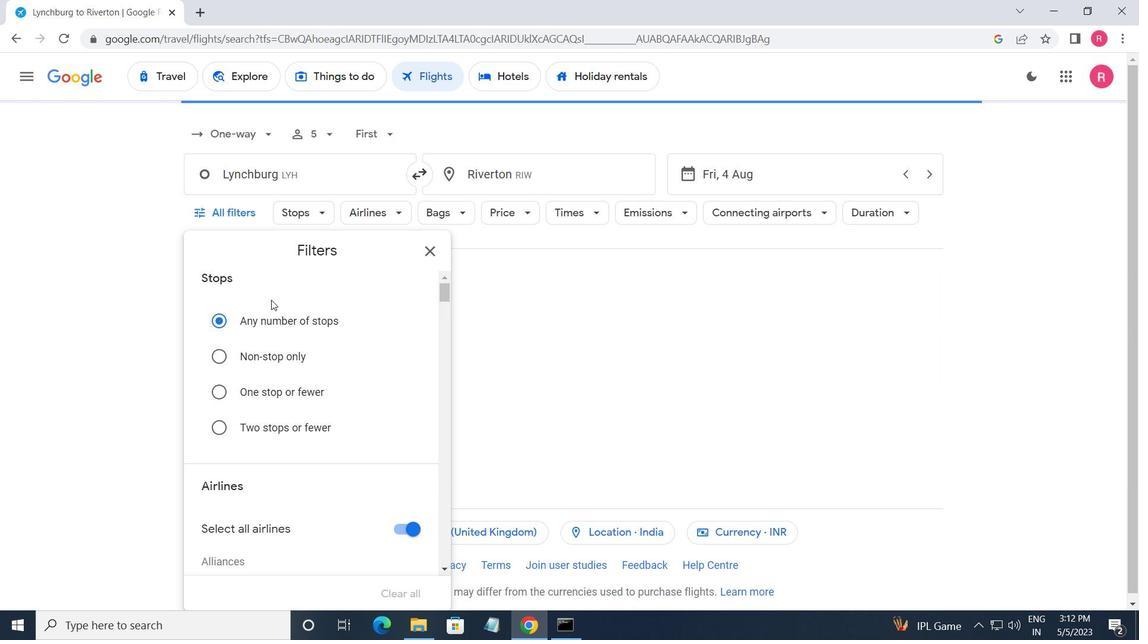 
Action: Mouse moved to (284, 306)
Screenshot: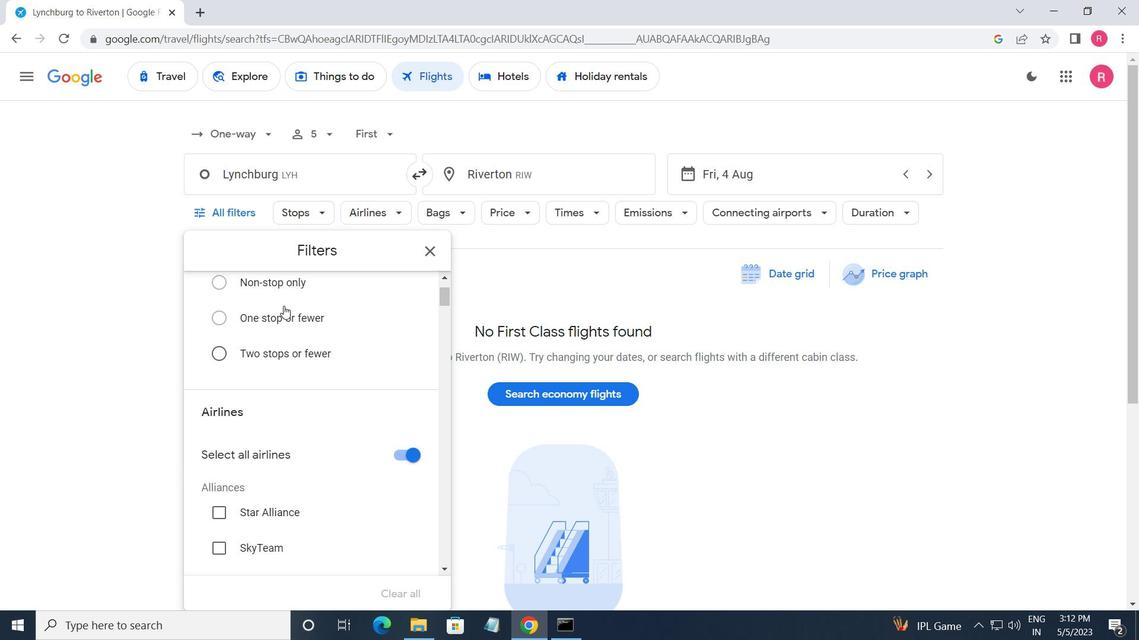 
Action: Mouse scrolled (284, 305) with delta (0, 0)
Screenshot: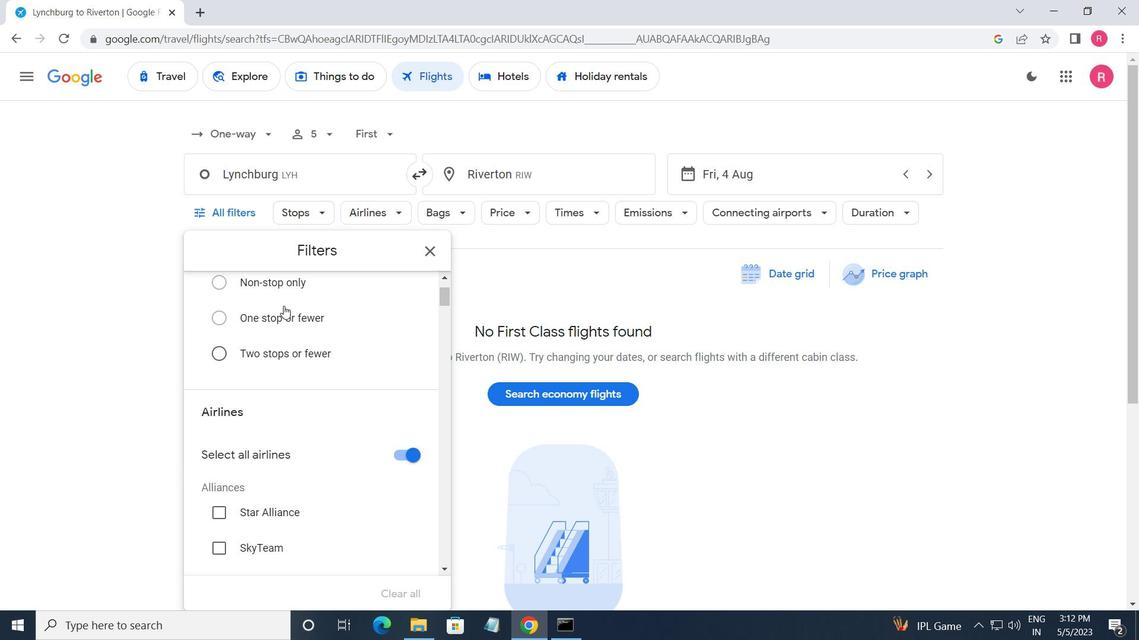 
Action: Mouse moved to (288, 310)
Screenshot: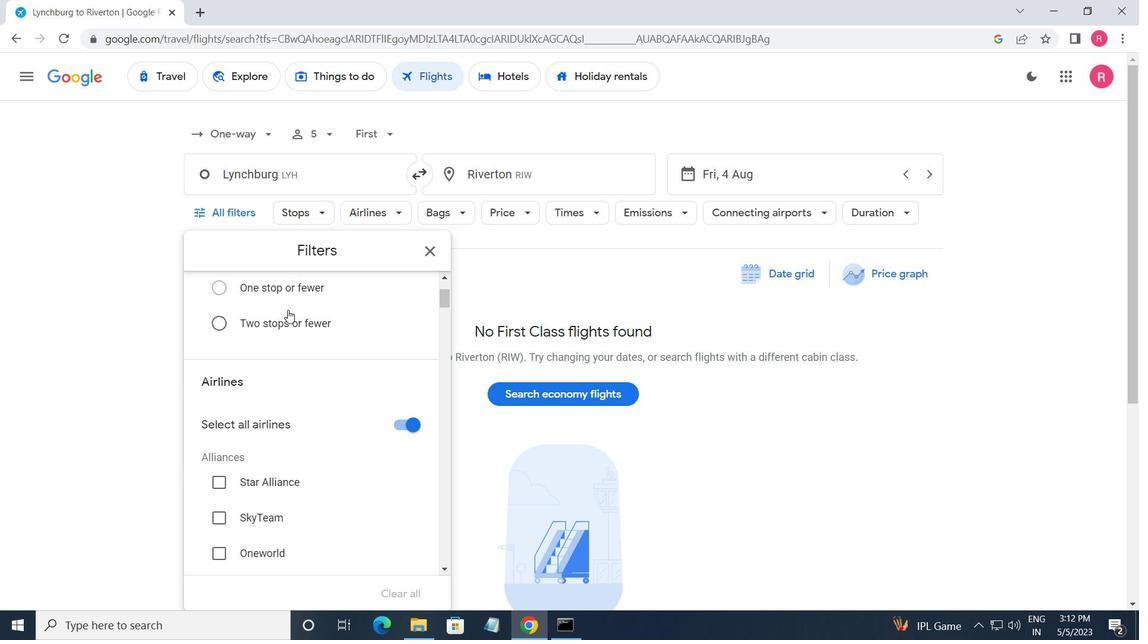 
Action: Mouse scrolled (288, 310) with delta (0, 0)
Screenshot: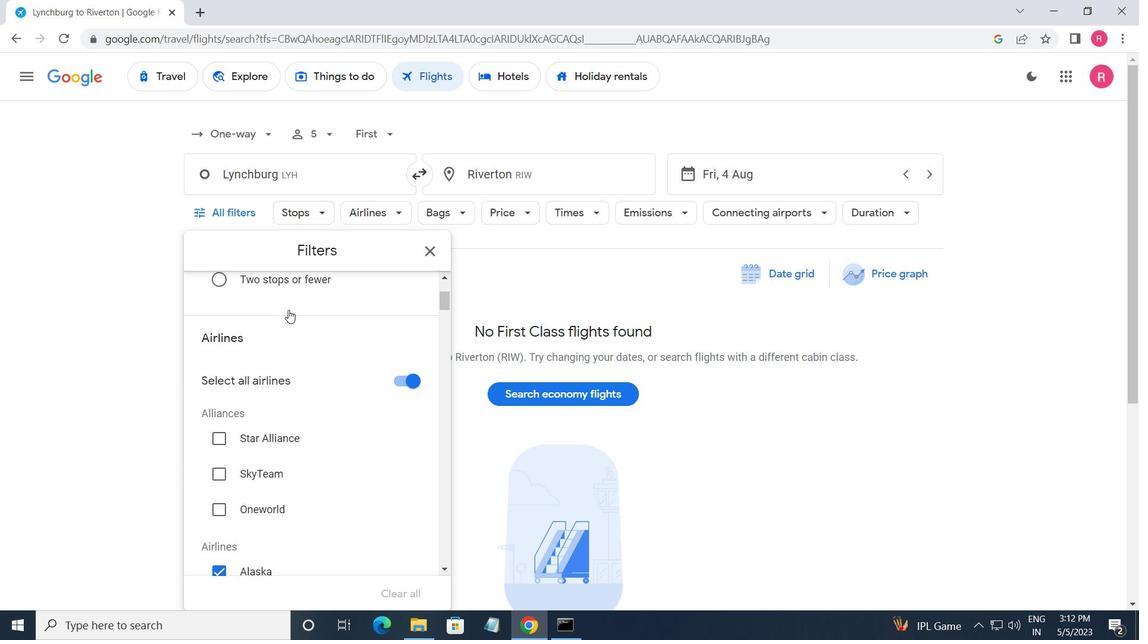 
Action: Mouse moved to (296, 320)
Screenshot: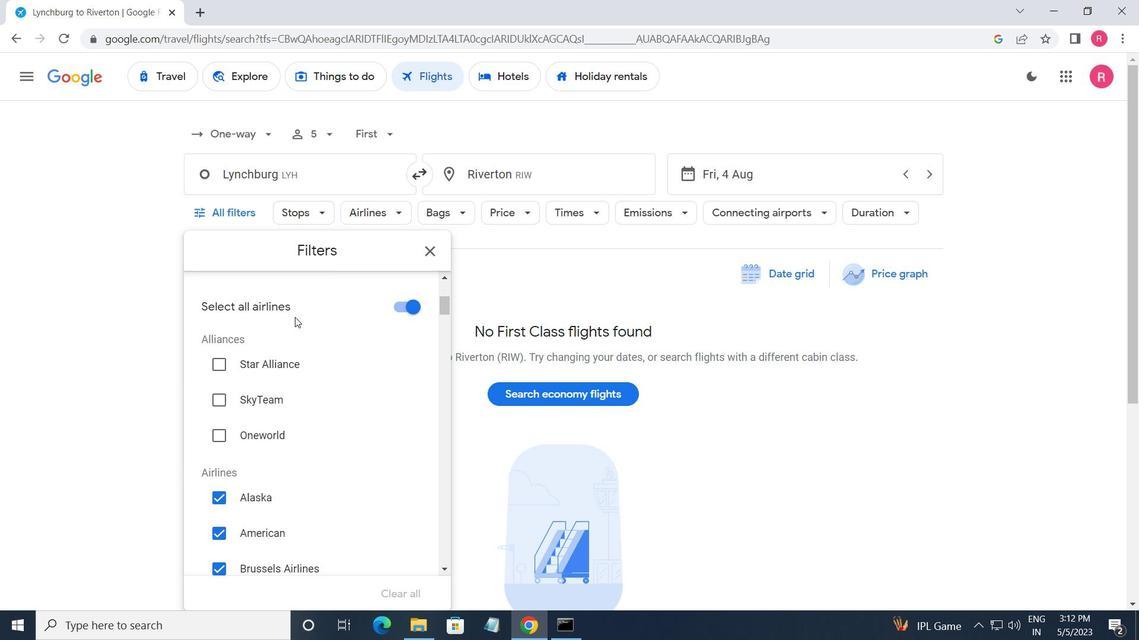 
Action: Mouse scrolled (296, 319) with delta (0, 0)
Screenshot: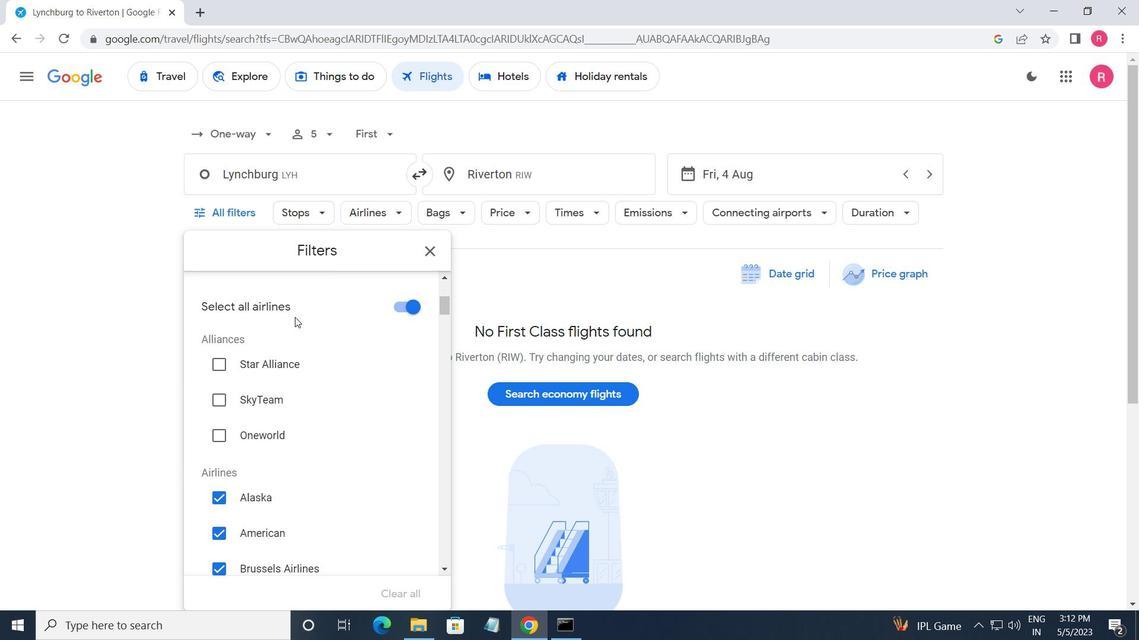 
Action: Mouse moved to (297, 321)
Screenshot: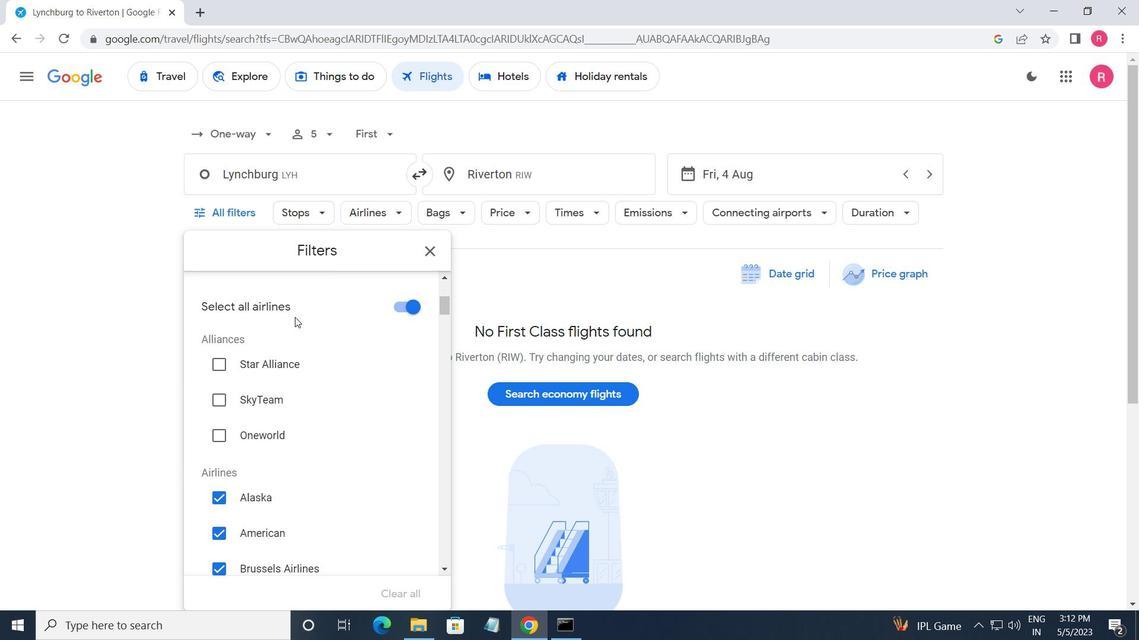 
Action: Mouse scrolled (297, 320) with delta (0, 0)
Screenshot: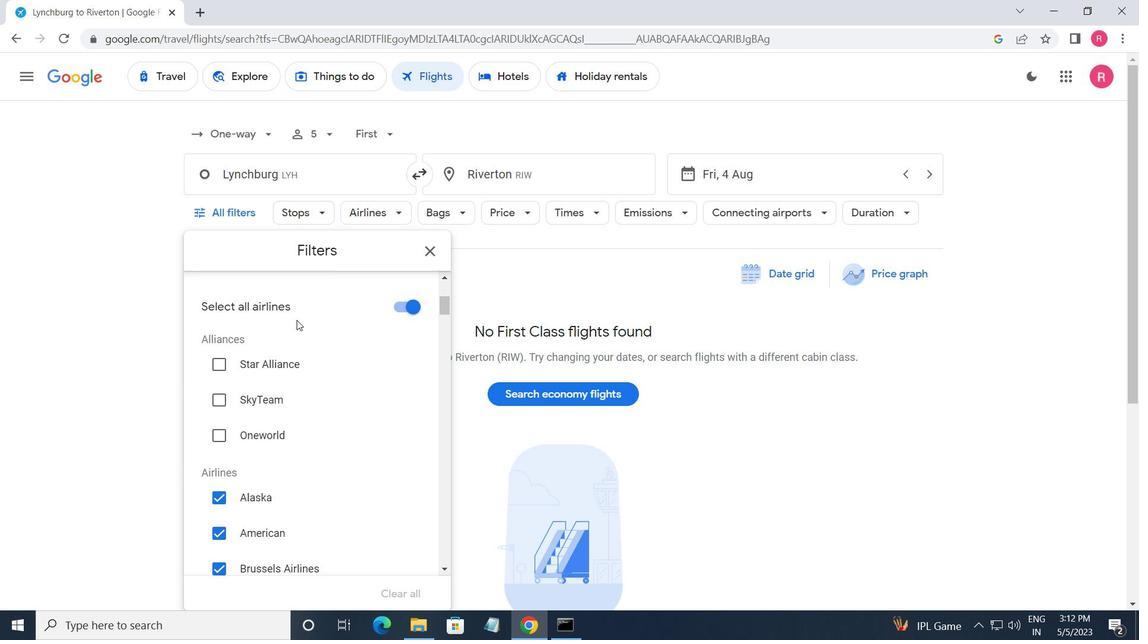 
Action: Mouse scrolled (297, 320) with delta (0, 0)
Screenshot: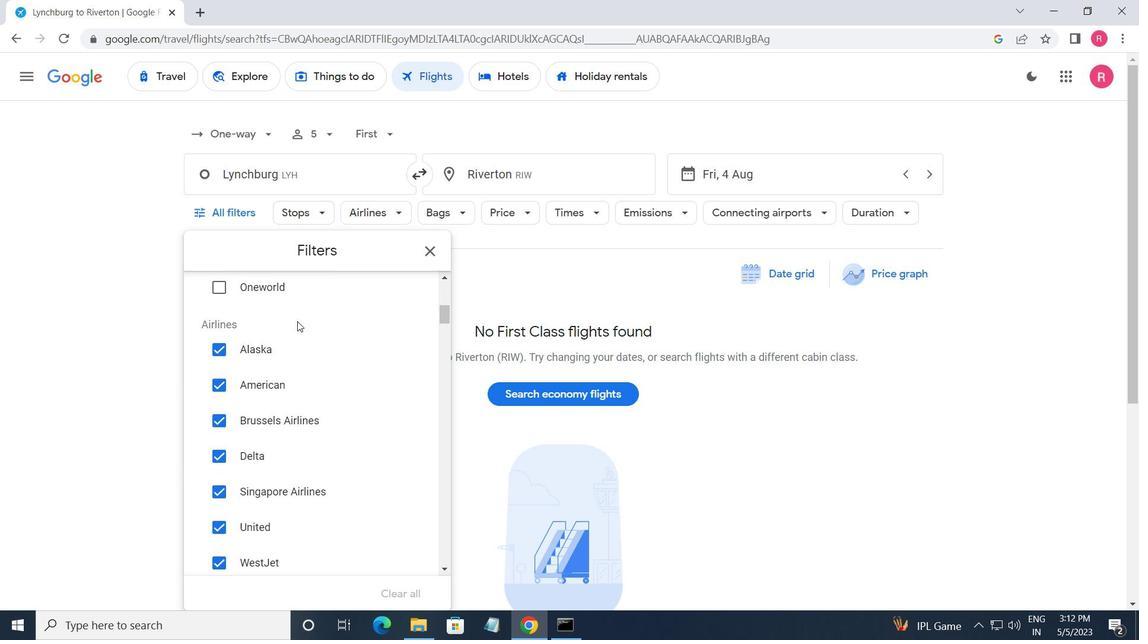 
Action: Mouse moved to (297, 322)
Screenshot: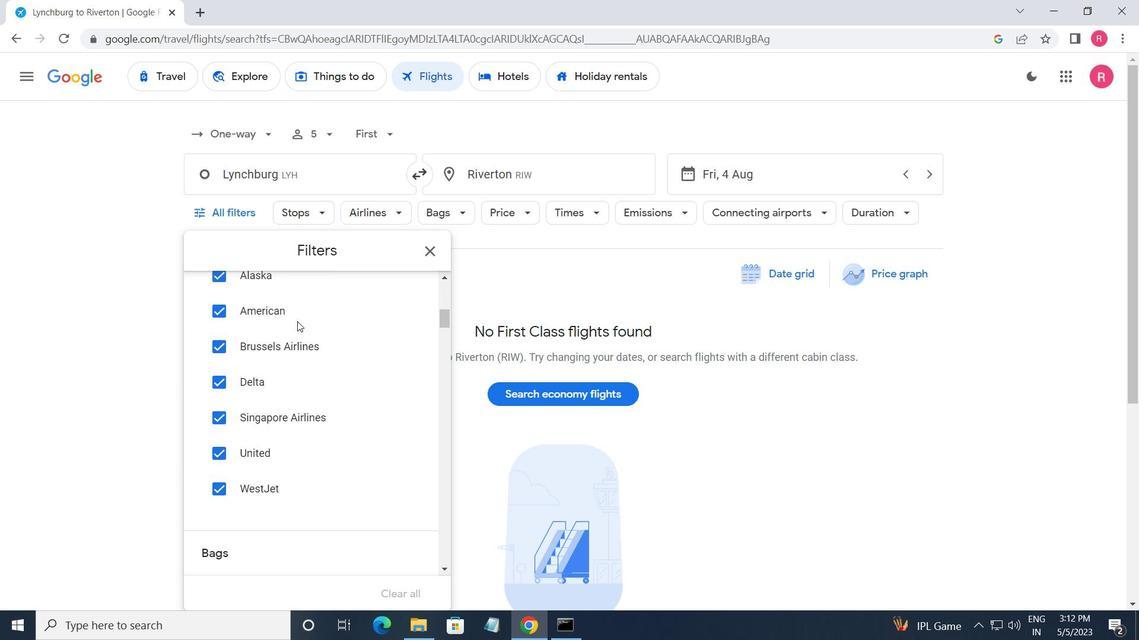 
Action: Mouse scrolled (297, 322) with delta (0, 0)
Screenshot: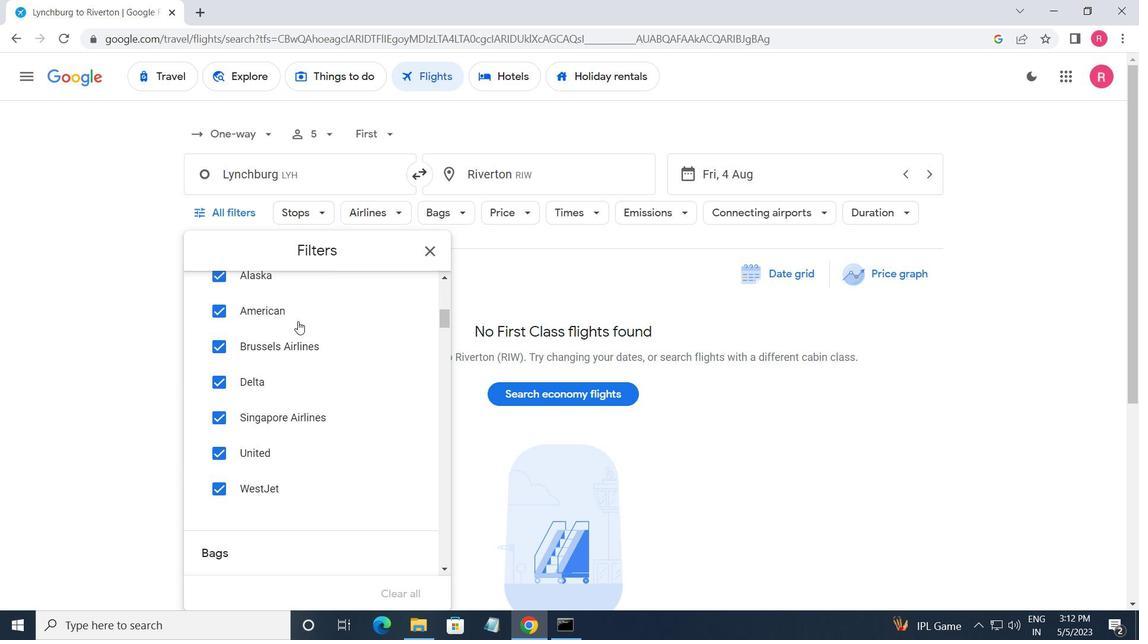 
Action: Mouse scrolled (297, 322) with delta (0, 0)
Screenshot: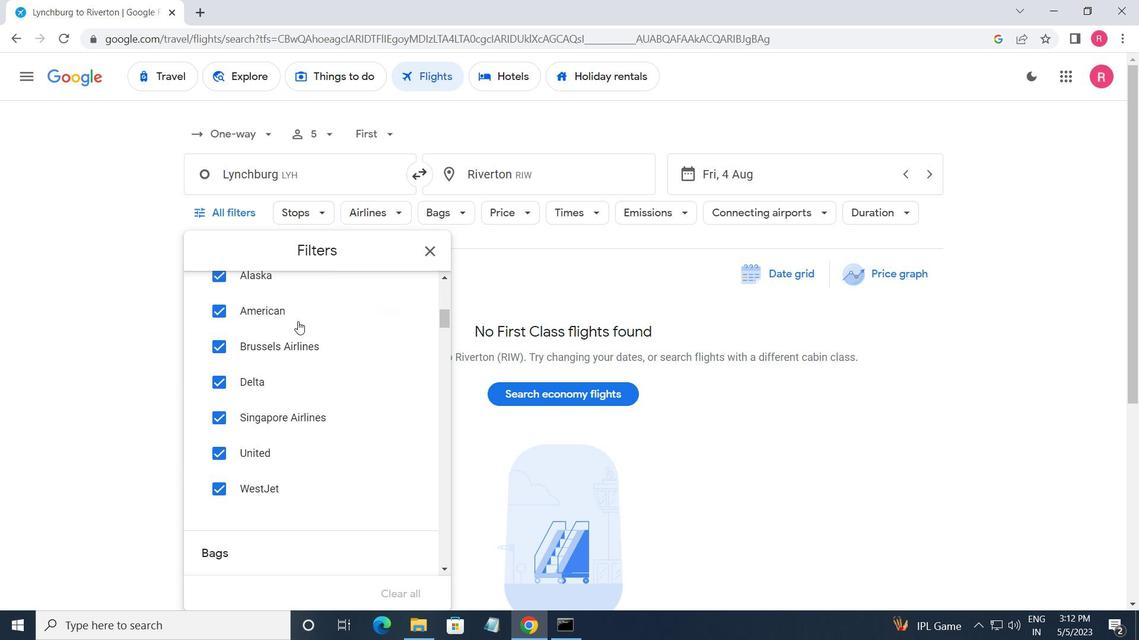 
Action: Mouse scrolled (297, 322) with delta (0, 0)
Screenshot: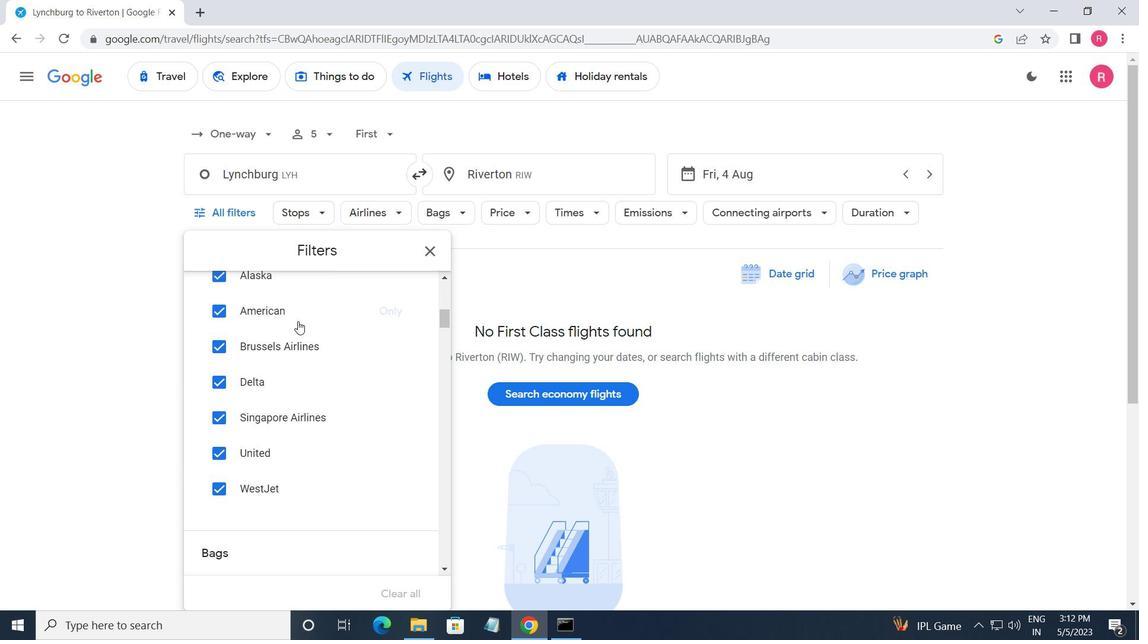 
Action: Mouse moved to (407, 311)
Screenshot: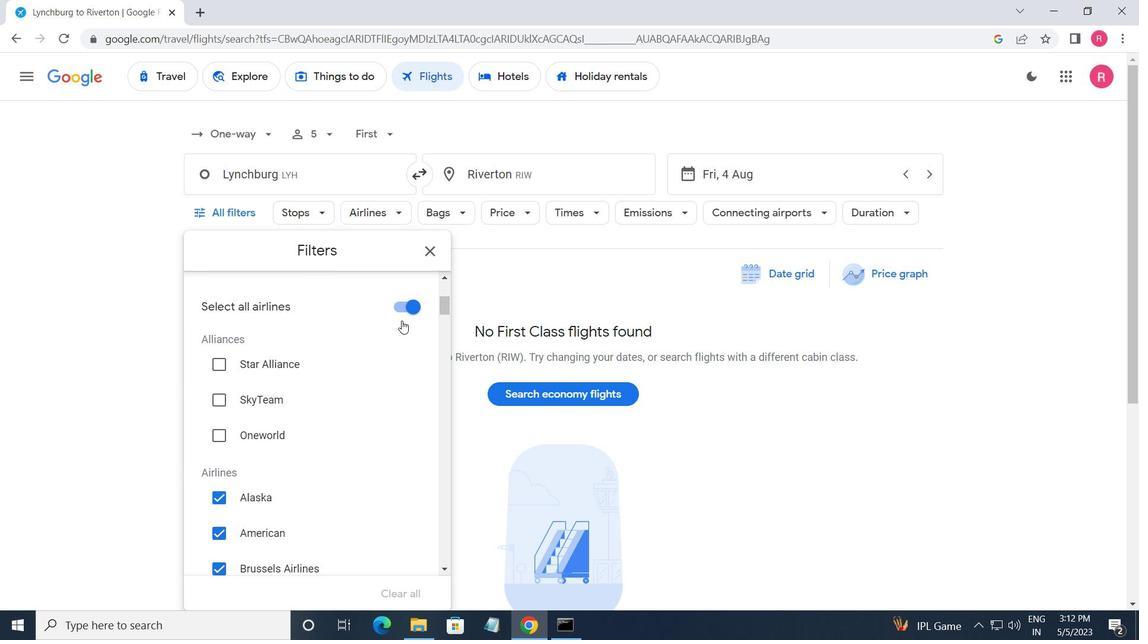 
Action: Mouse pressed left at (407, 311)
Screenshot: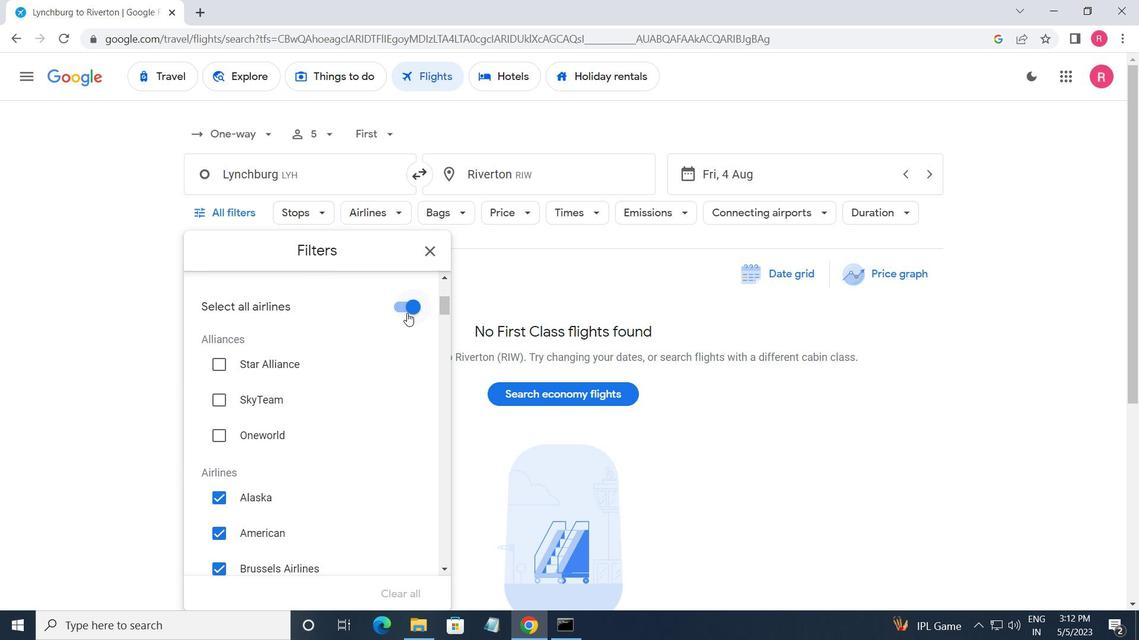 
Action: Mouse moved to (395, 379)
Screenshot: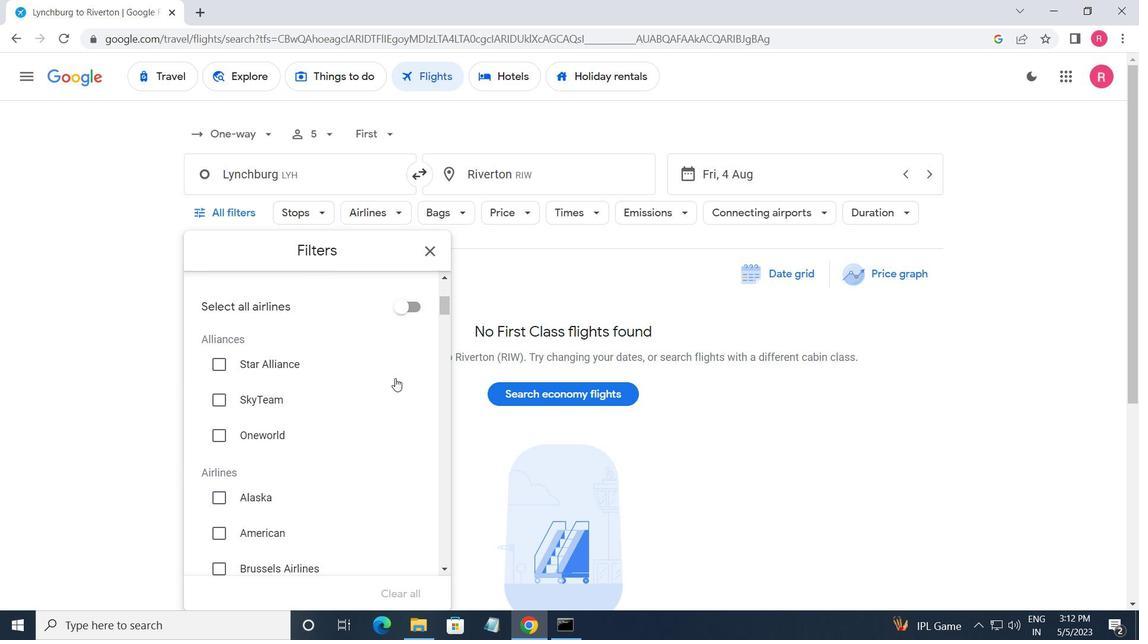 
Action: Mouse scrolled (395, 379) with delta (0, 0)
Screenshot: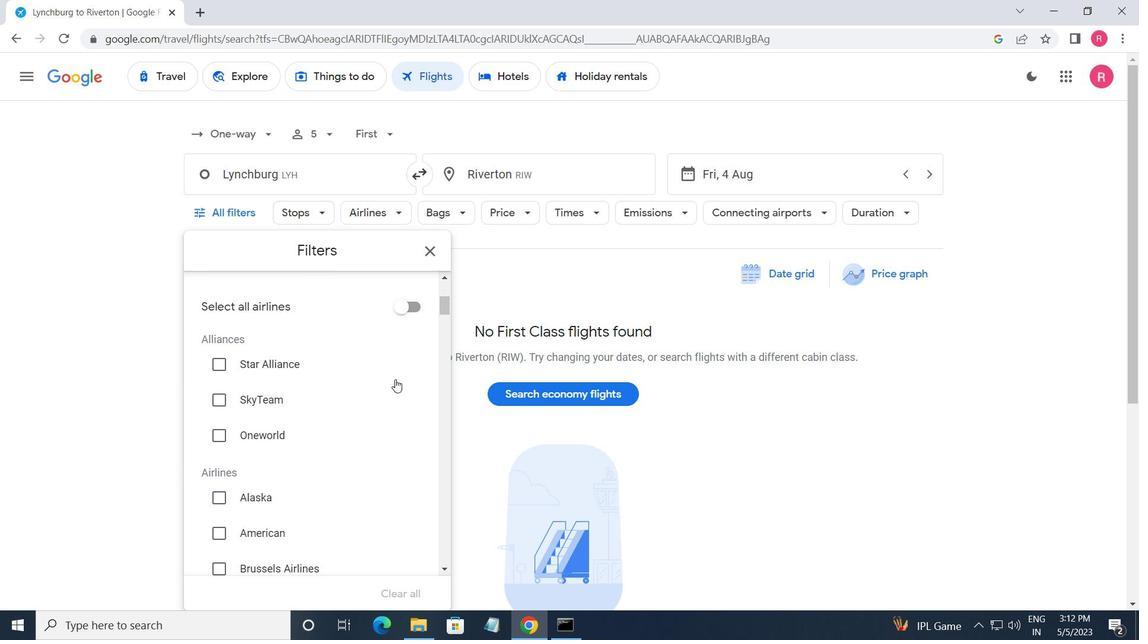 
Action: Mouse scrolled (395, 379) with delta (0, 0)
Screenshot: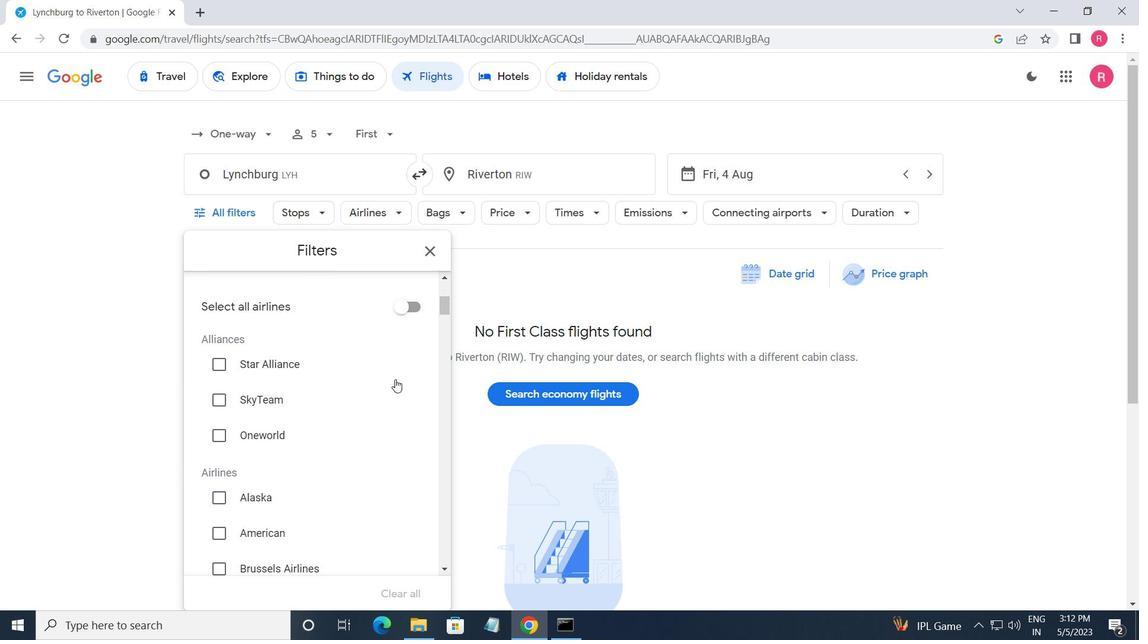
Action: Mouse scrolled (395, 379) with delta (0, 0)
Screenshot: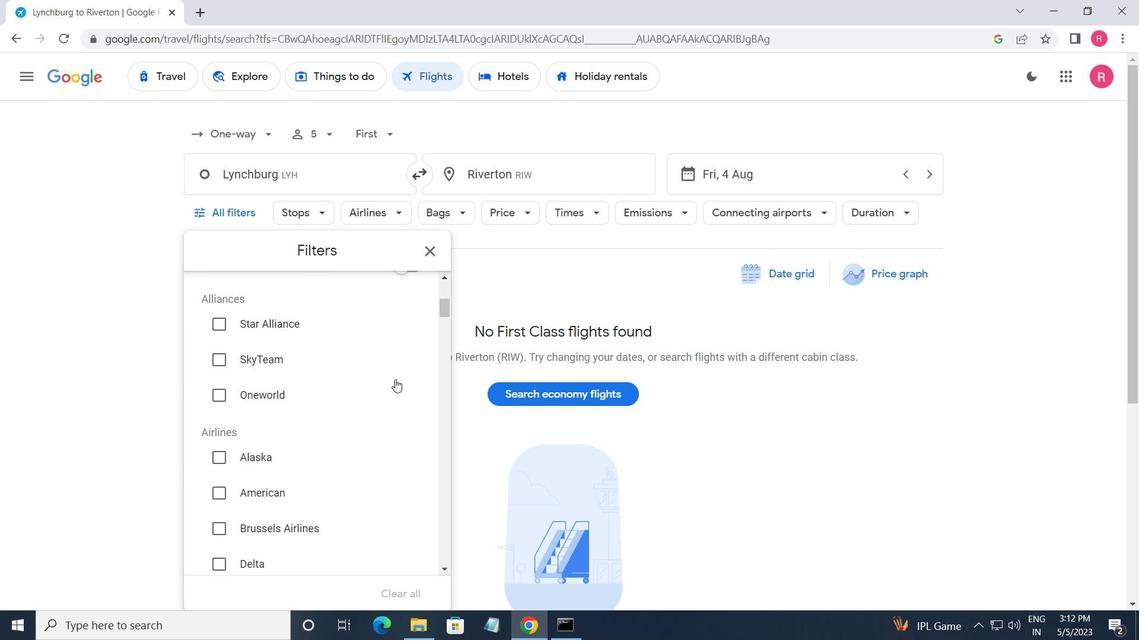 
Action: Mouse moved to (395, 393)
Screenshot: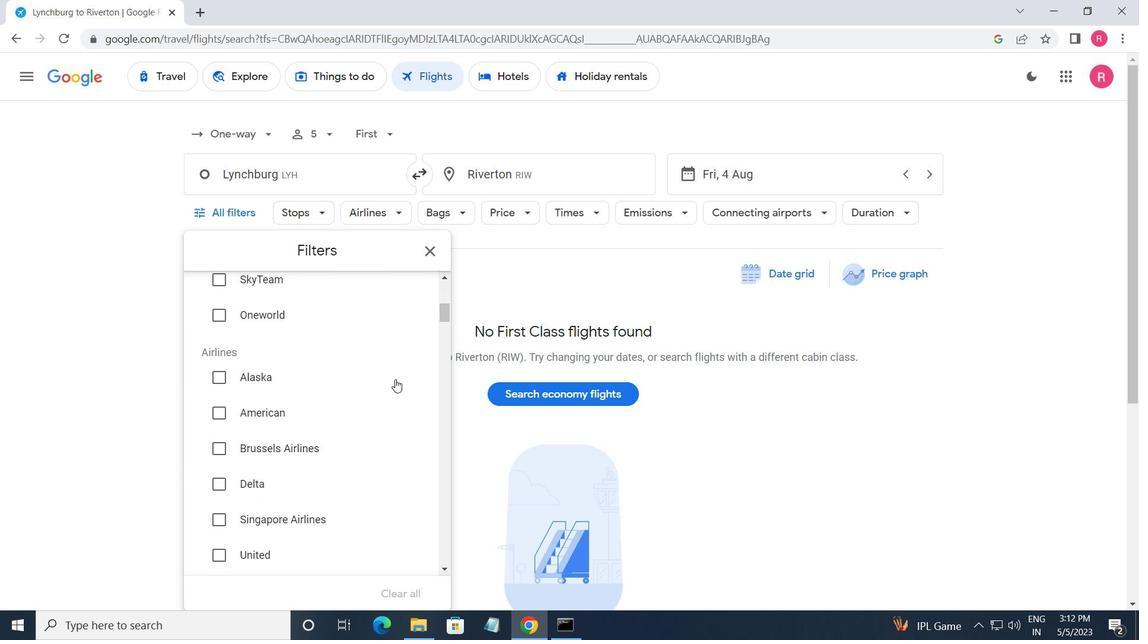 
Action: Mouse scrolled (395, 393) with delta (0, 0)
Screenshot: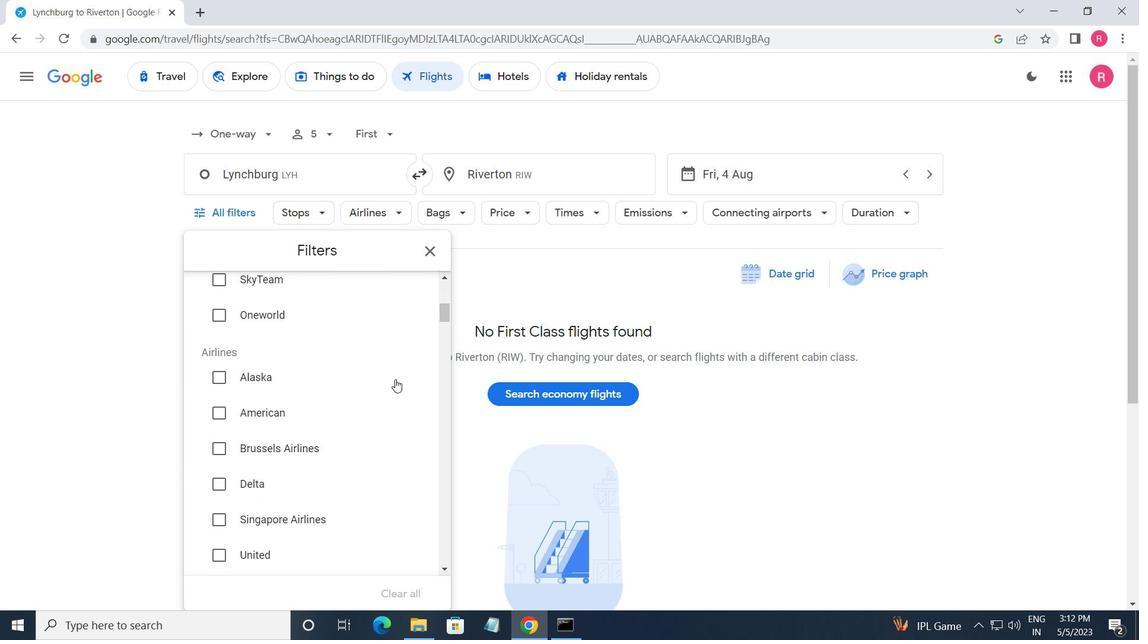 
Action: Mouse moved to (399, 428)
Screenshot: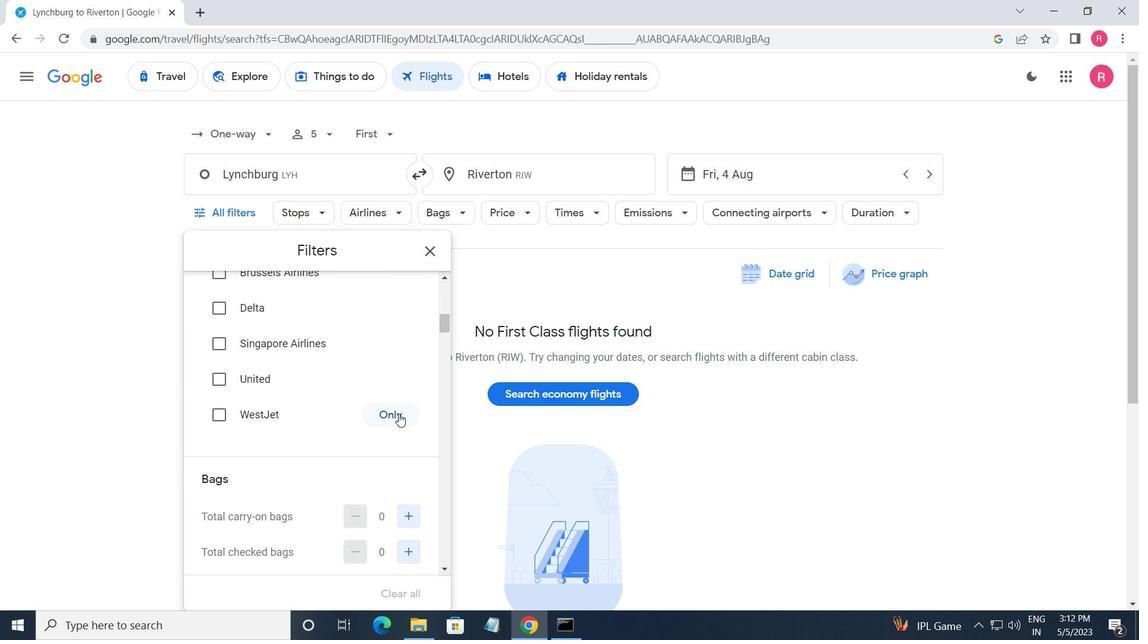 
Action: Mouse scrolled (399, 428) with delta (0, 0)
Screenshot: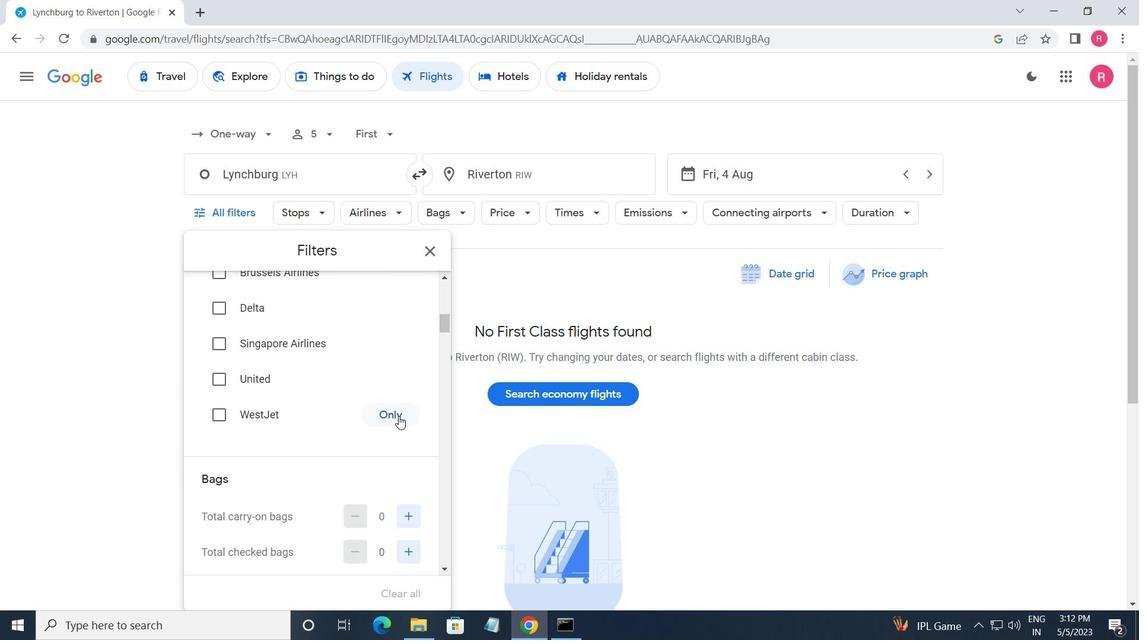 
Action: Mouse moved to (416, 482)
Screenshot: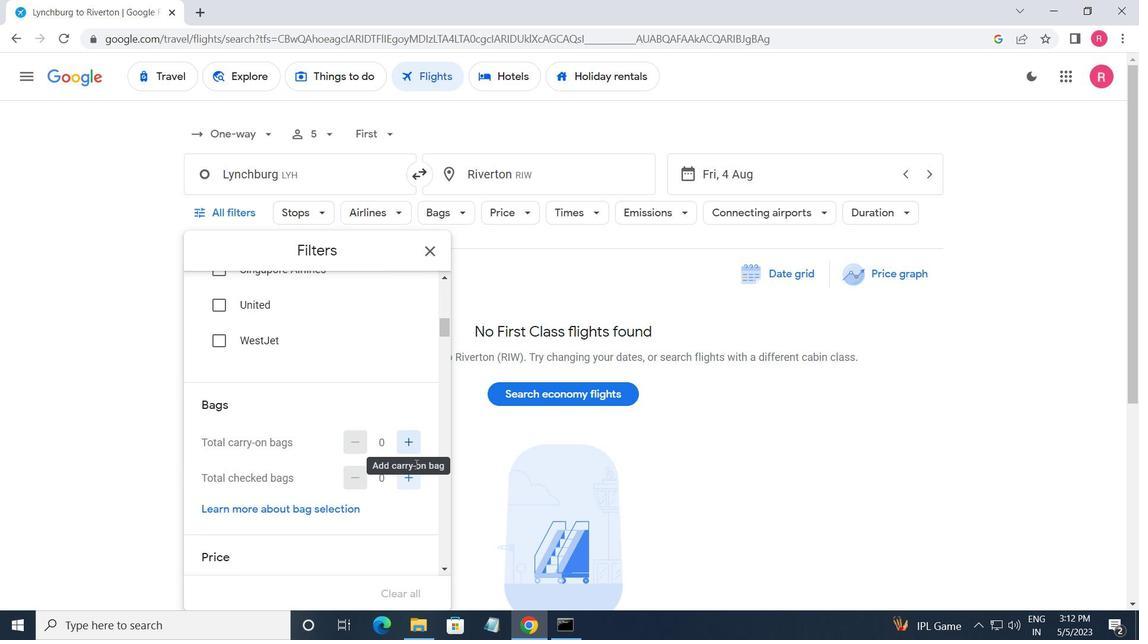 
Action: Mouse pressed left at (416, 482)
Screenshot: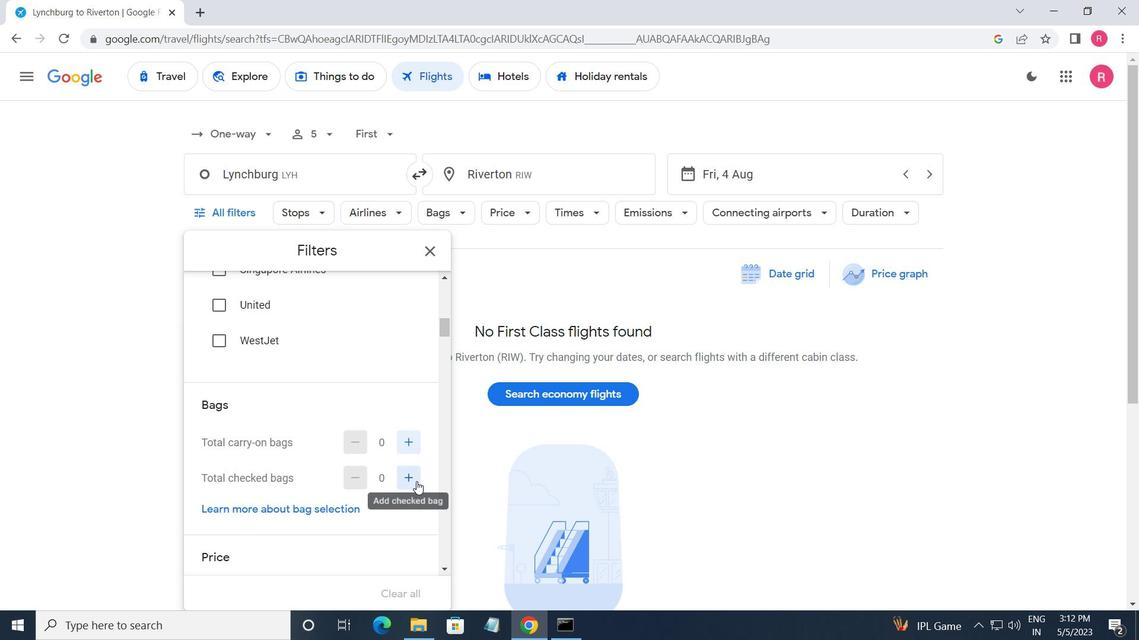 
Action: Mouse moved to (416, 482)
Screenshot: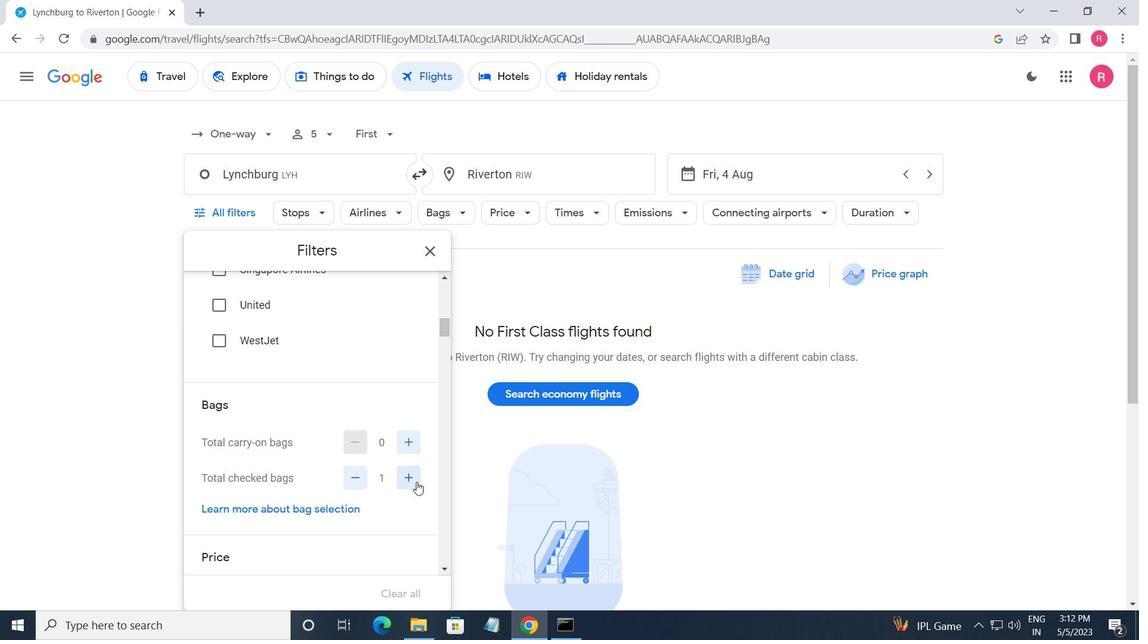 
Action: Mouse scrolled (416, 482) with delta (0, 0)
Screenshot: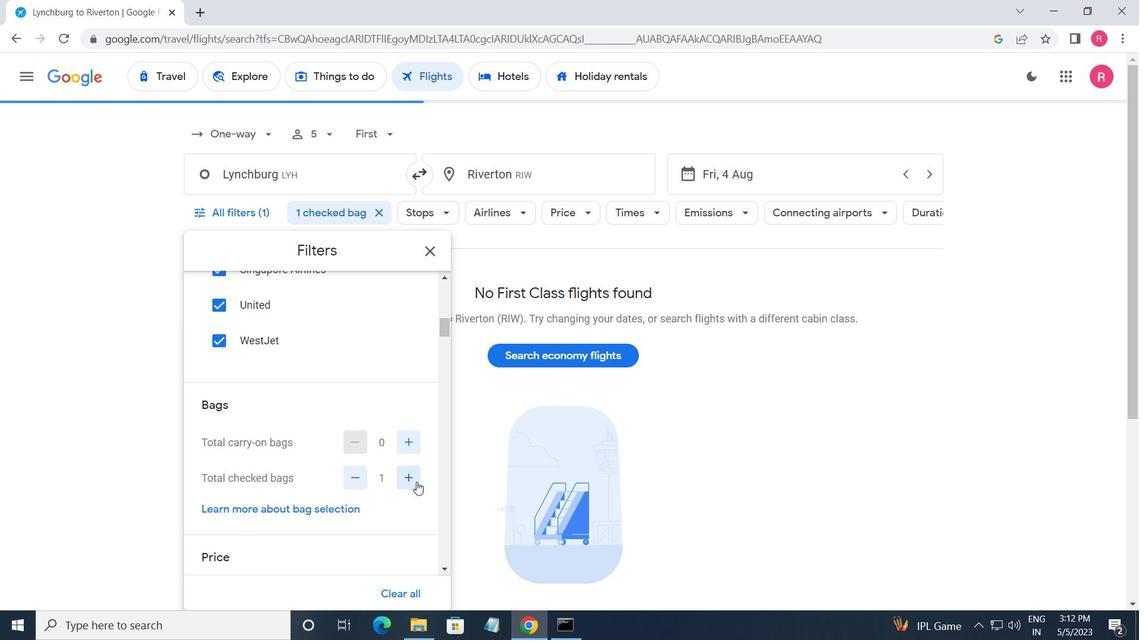 
Action: Mouse scrolled (416, 482) with delta (0, 0)
Screenshot: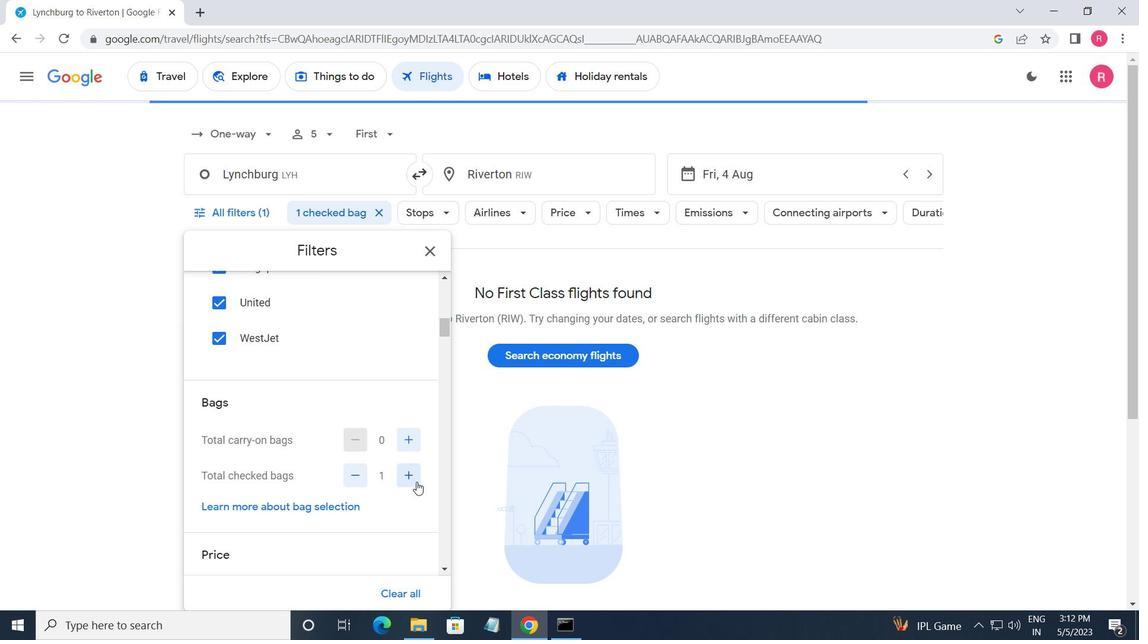
Action: Mouse moved to (416, 482)
Screenshot: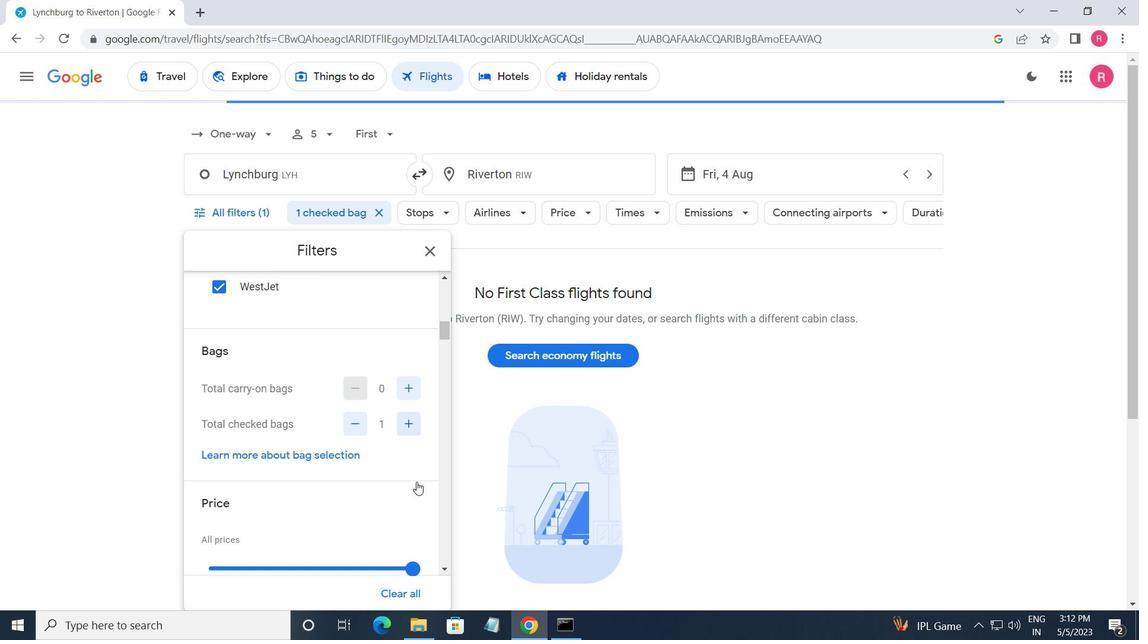 
Action: Mouse pressed left at (416, 482)
Screenshot: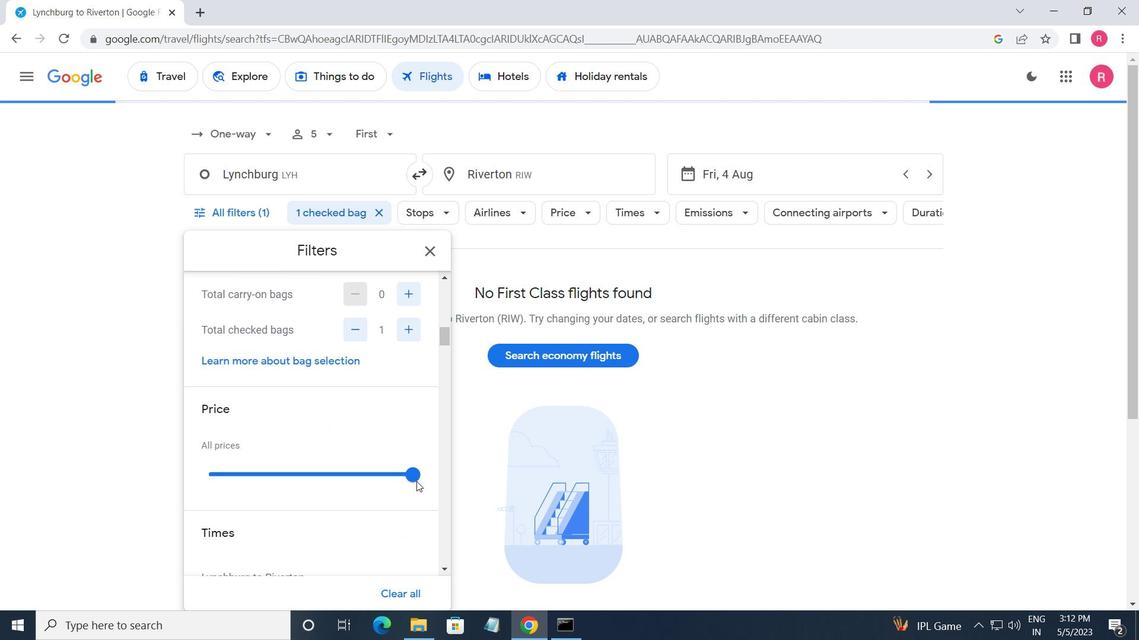 
Action: Mouse moved to (418, 484)
Screenshot: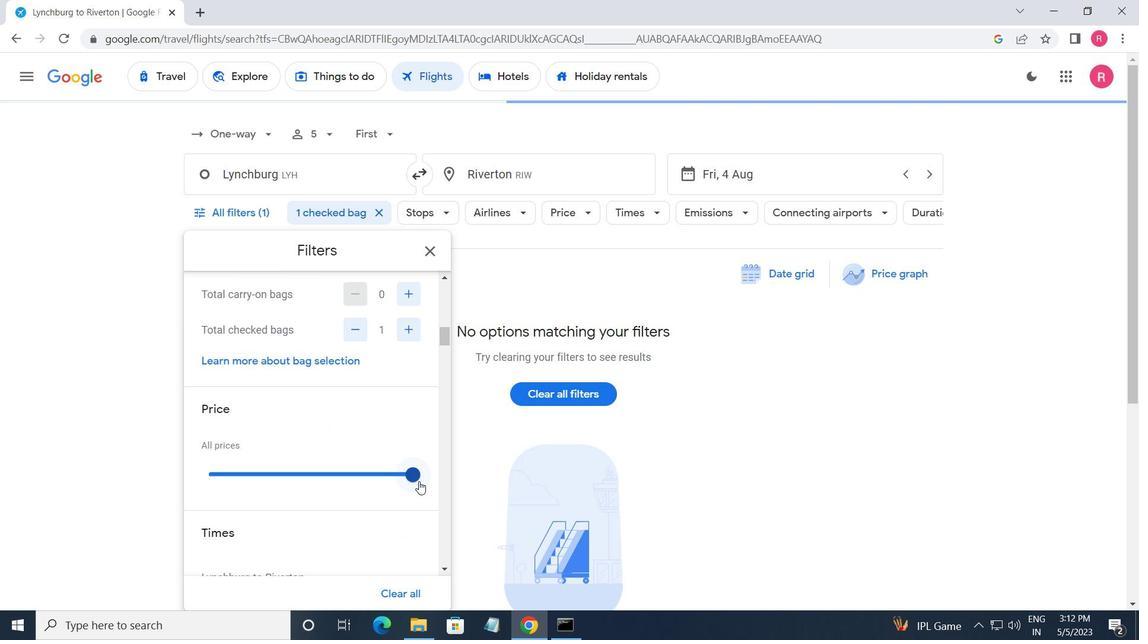 
Action: Mouse scrolled (418, 483) with delta (0, 0)
Screenshot: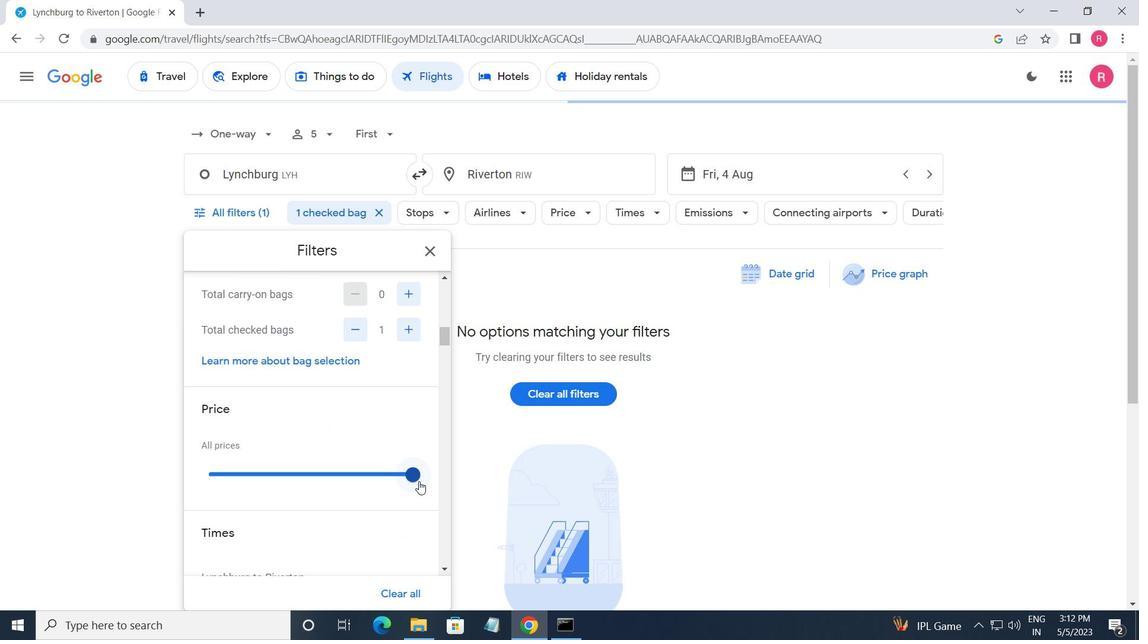 
Action: Mouse moved to (253, 513)
Screenshot: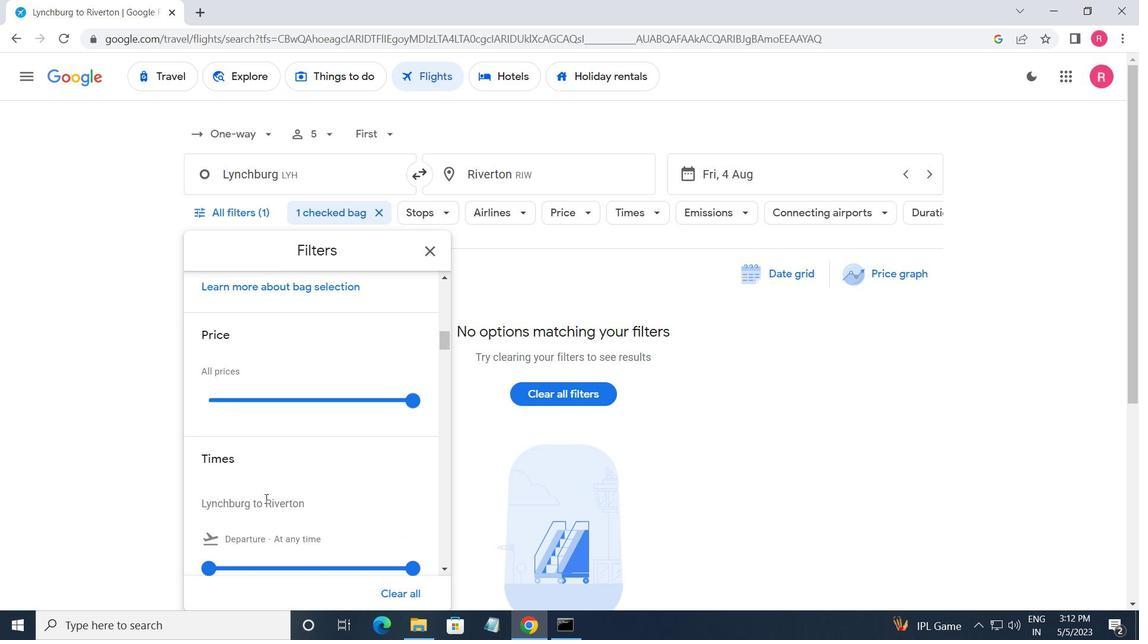 
Action: Mouse scrolled (253, 513) with delta (0, 0)
Screenshot: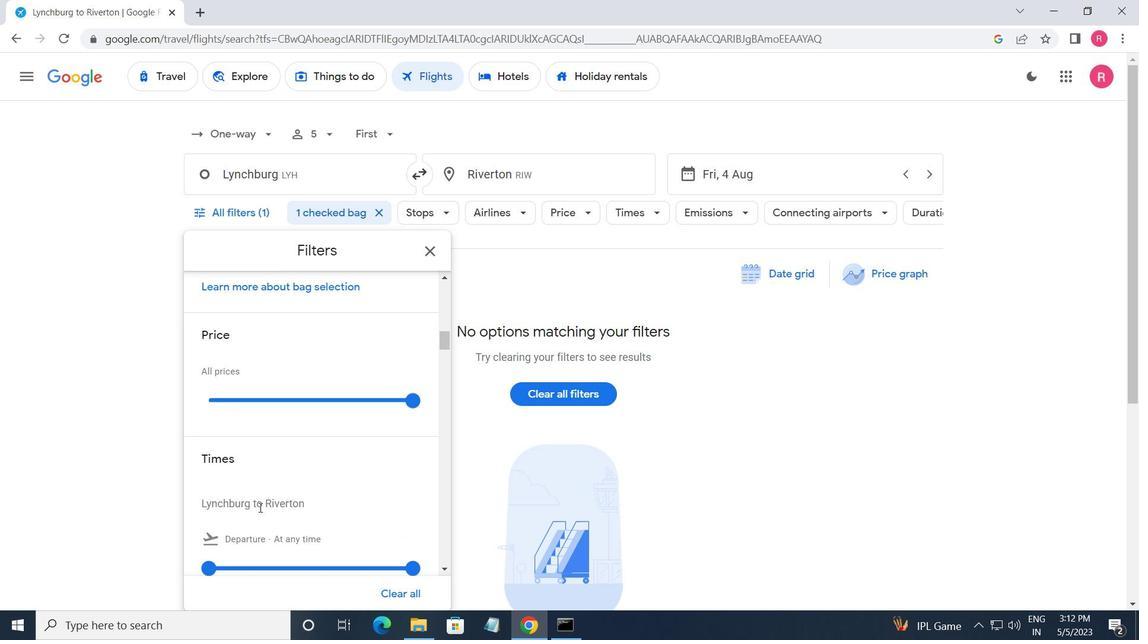 
Action: Mouse moved to (252, 514)
Screenshot: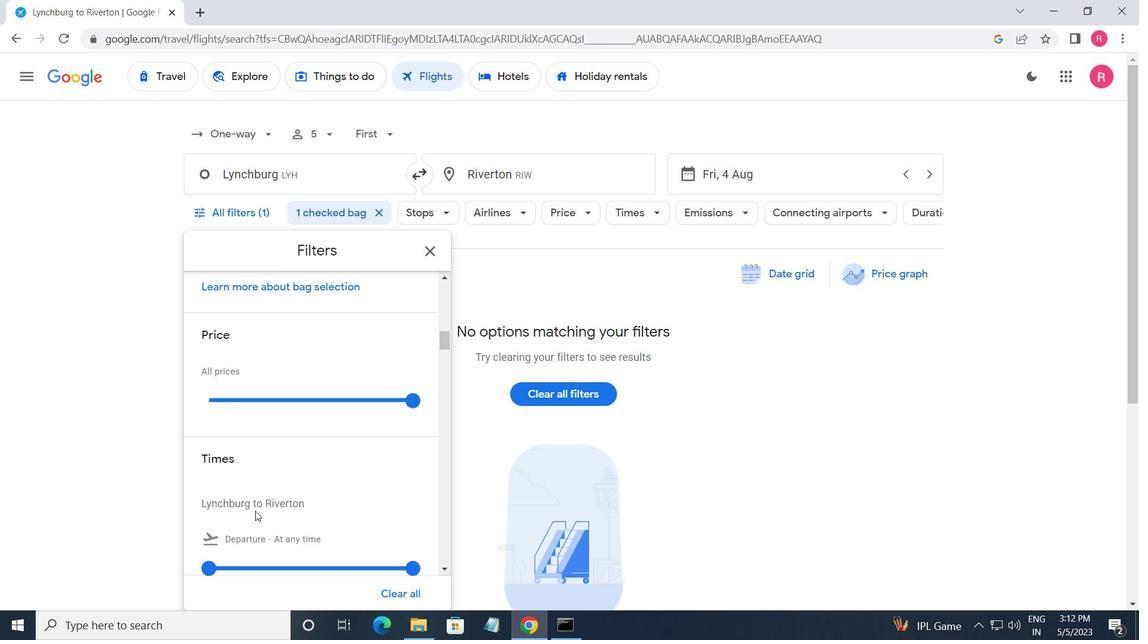 
Action: Mouse scrolled (252, 513) with delta (0, 0)
Screenshot: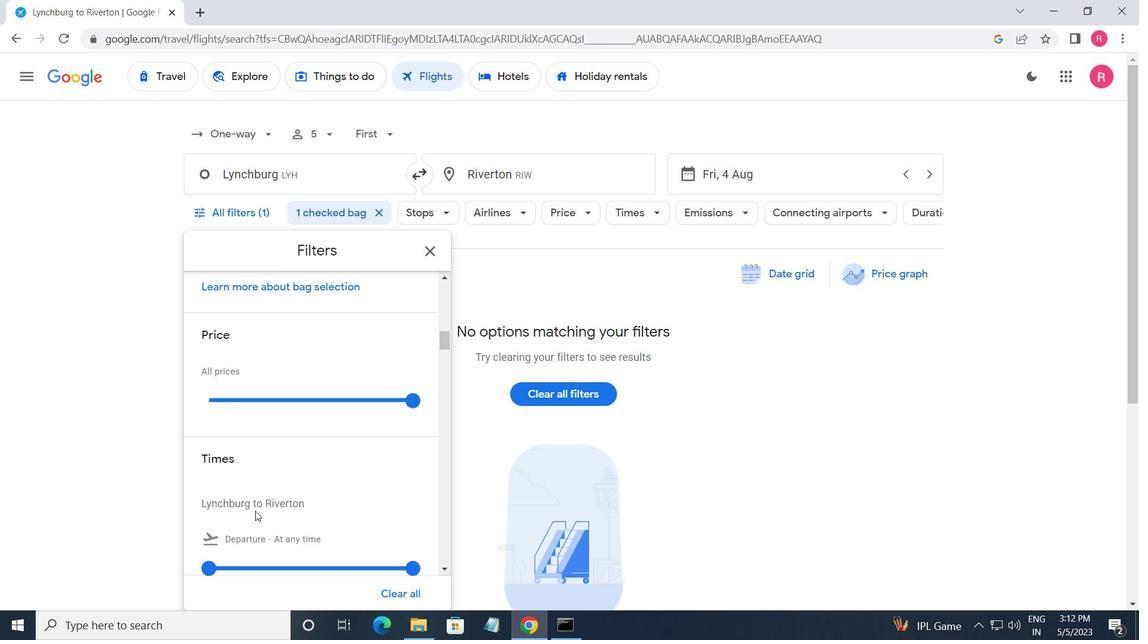 
Action: Mouse moved to (202, 417)
Screenshot: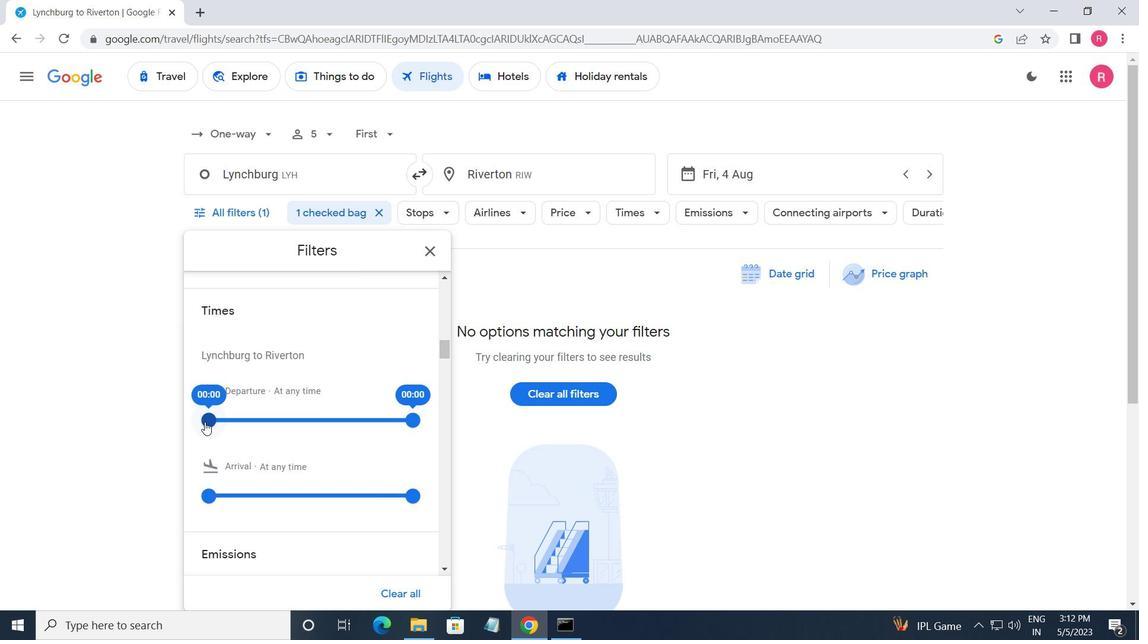 
Action: Mouse pressed left at (202, 417)
Screenshot: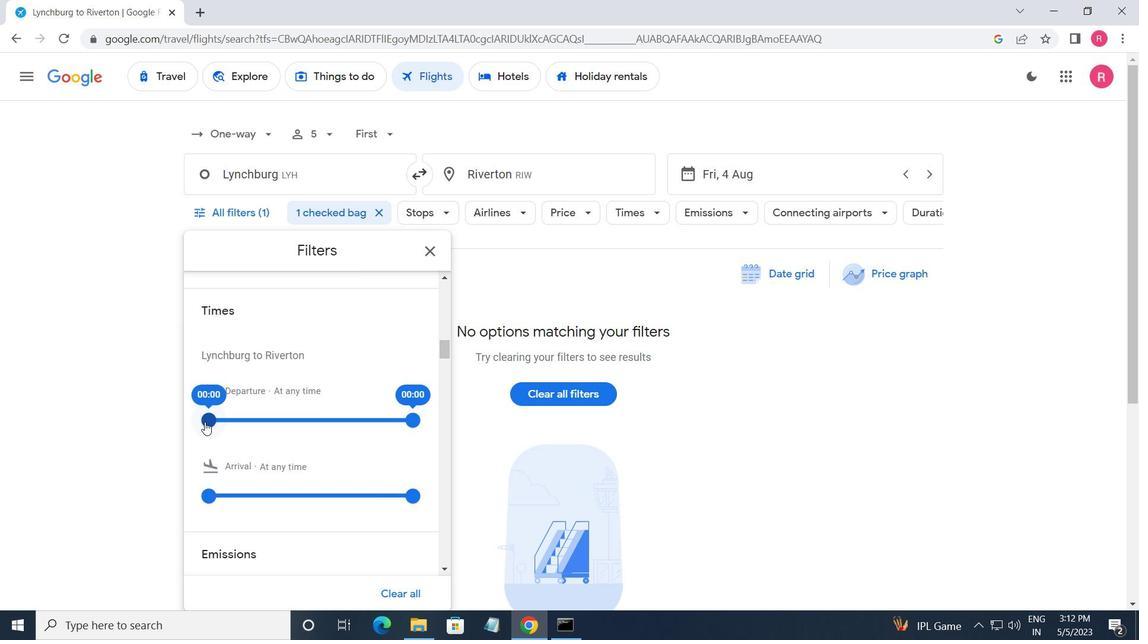 
Action: Mouse moved to (405, 418)
Screenshot: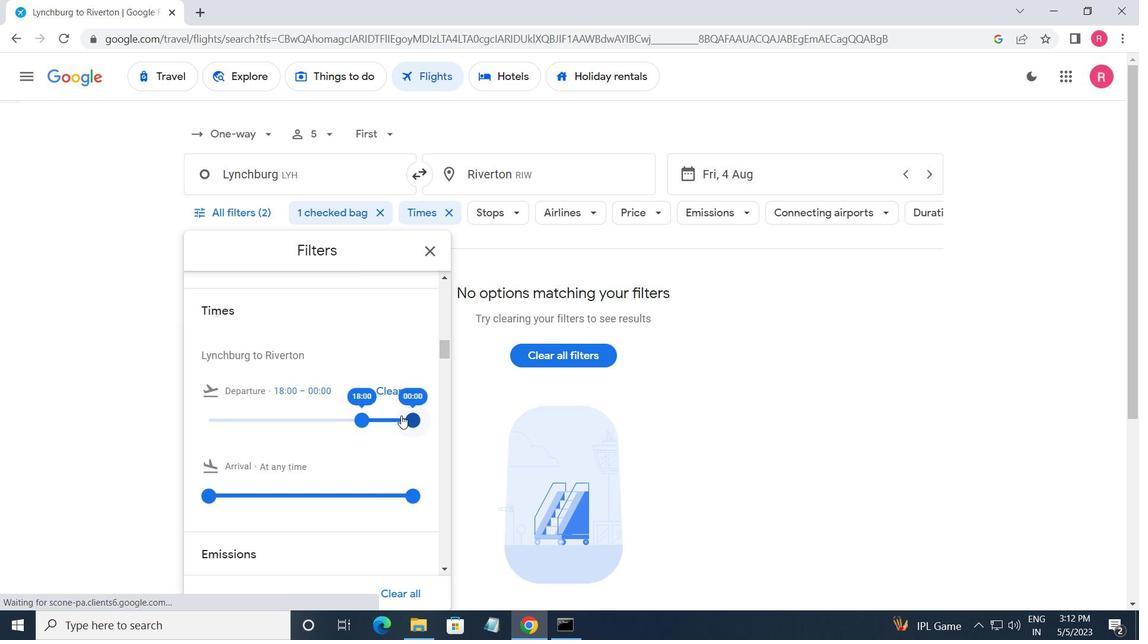 
Action: Mouse pressed left at (405, 418)
Screenshot: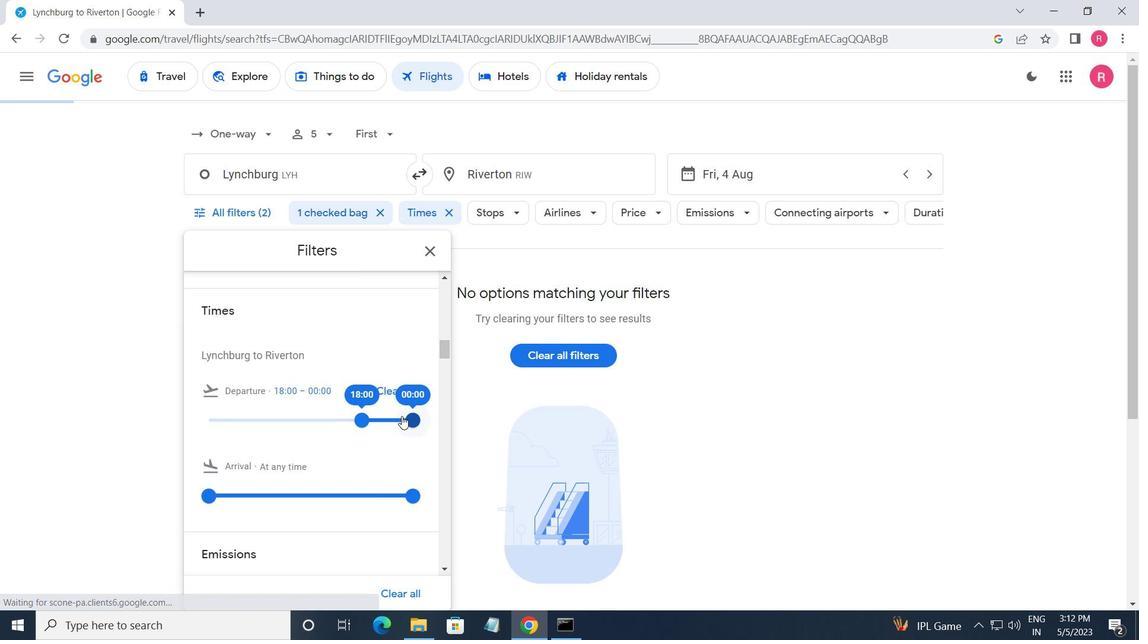
Action: Mouse moved to (427, 259)
Screenshot: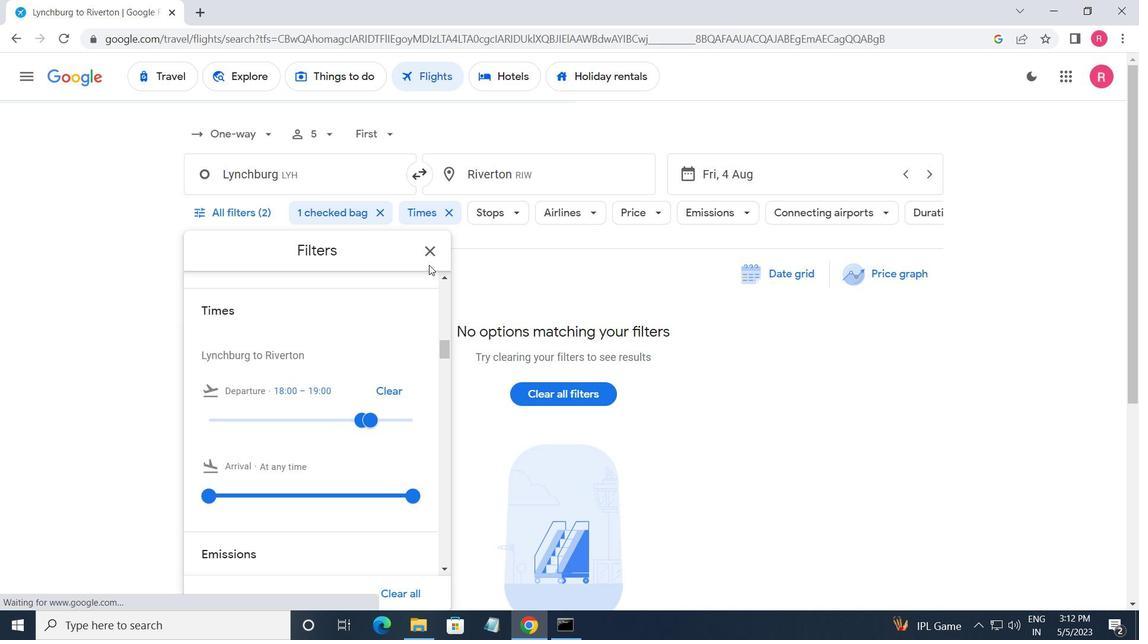
Action: Mouse pressed left at (427, 259)
Screenshot: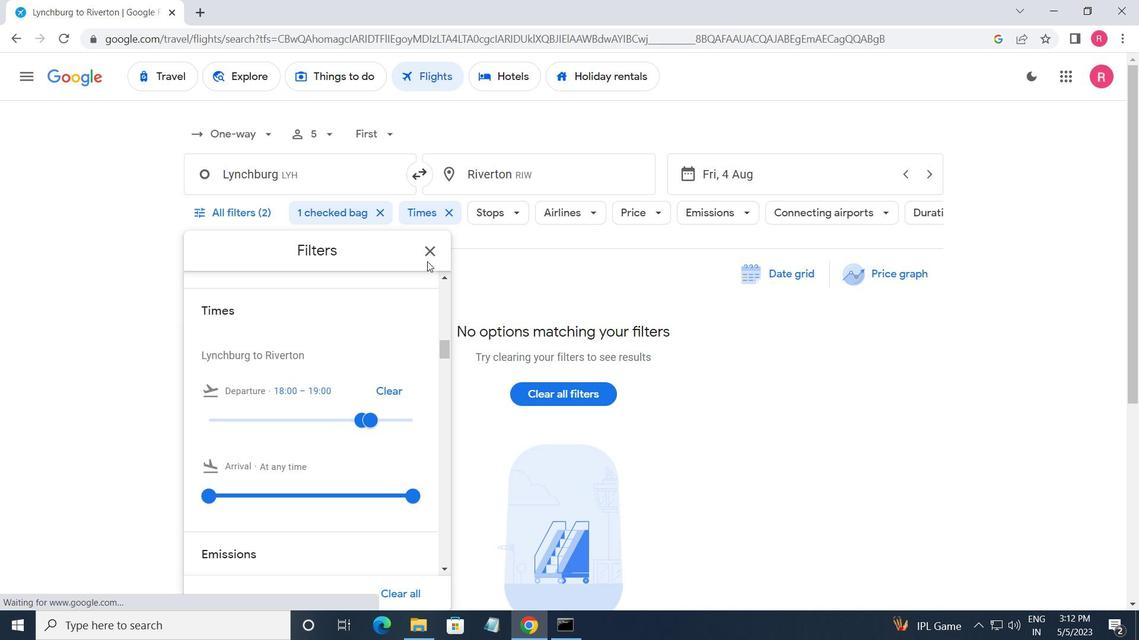 
Action: Mouse moved to (426, 259)
Screenshot: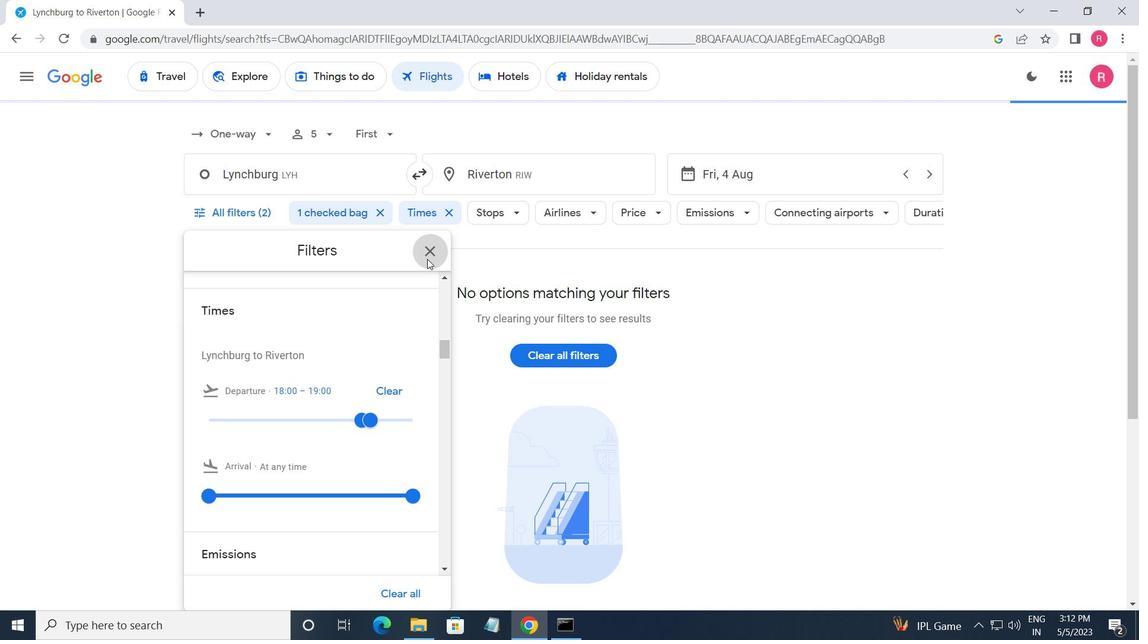 
